 Task: Enable time selection snapping and set it to a specific musical time signature.
Action: Mouse moved to (79, 3)
Screenshot: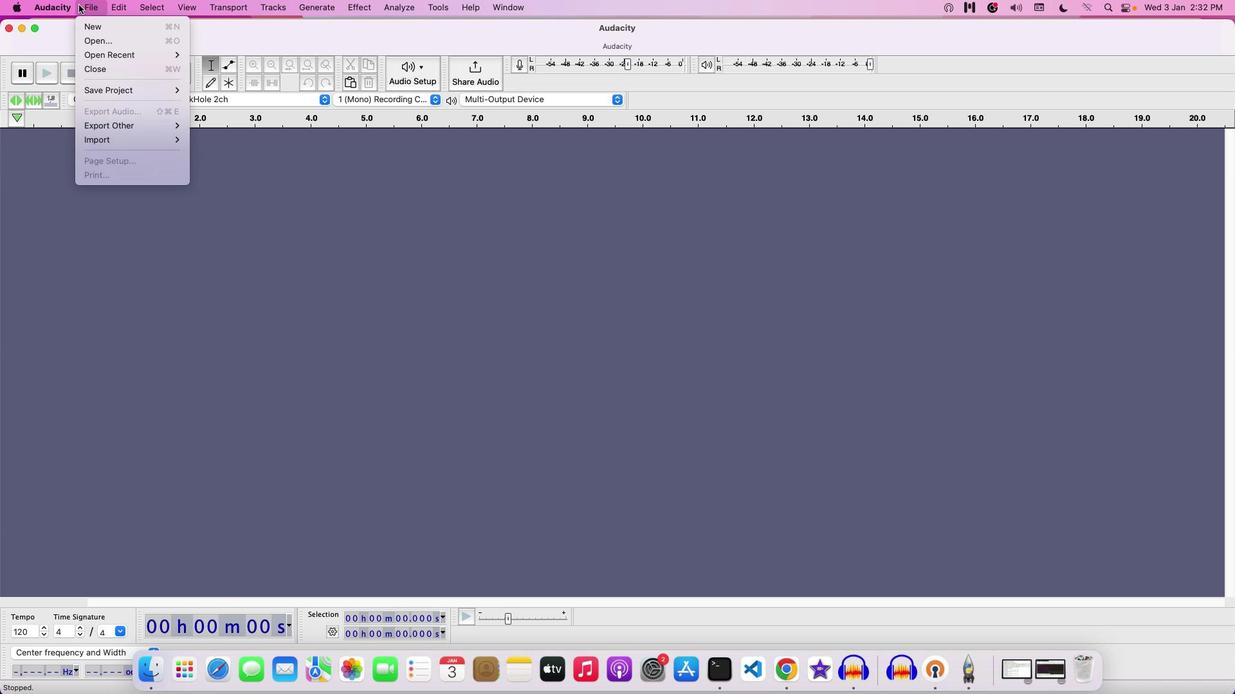 
Action: Mouse pressed left at (79, 3)
Screenshot: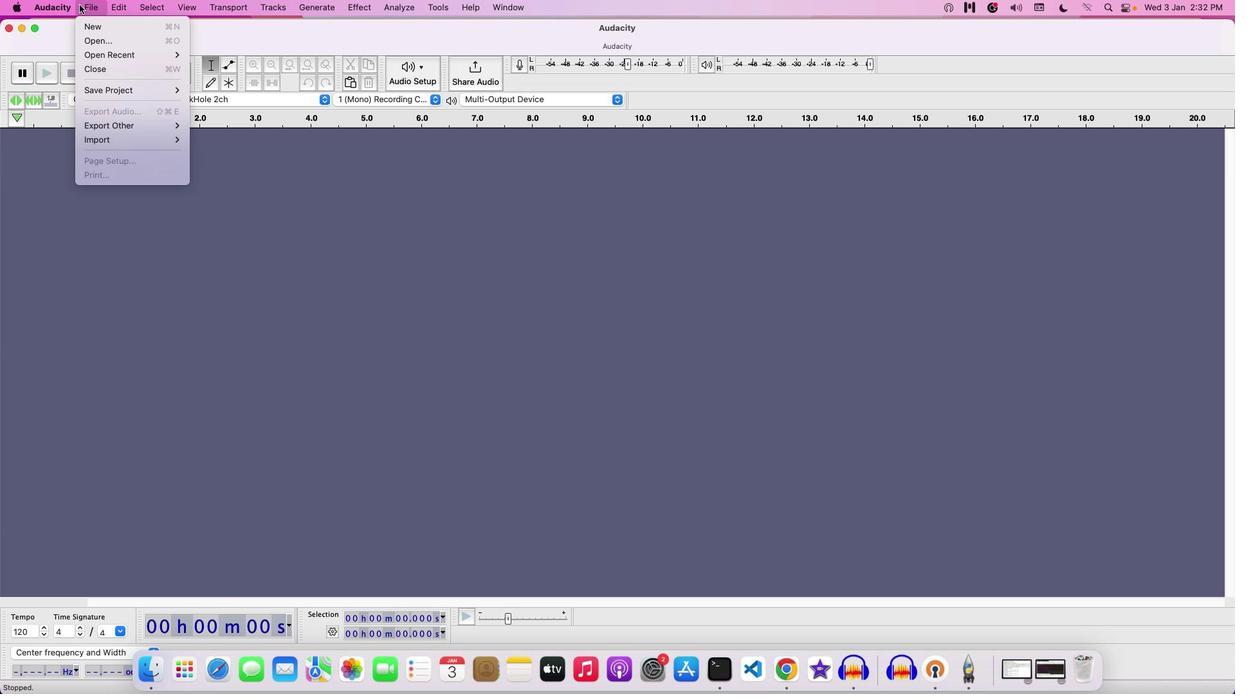 
Action: Mouse moved to (118, 36)
Screenshot: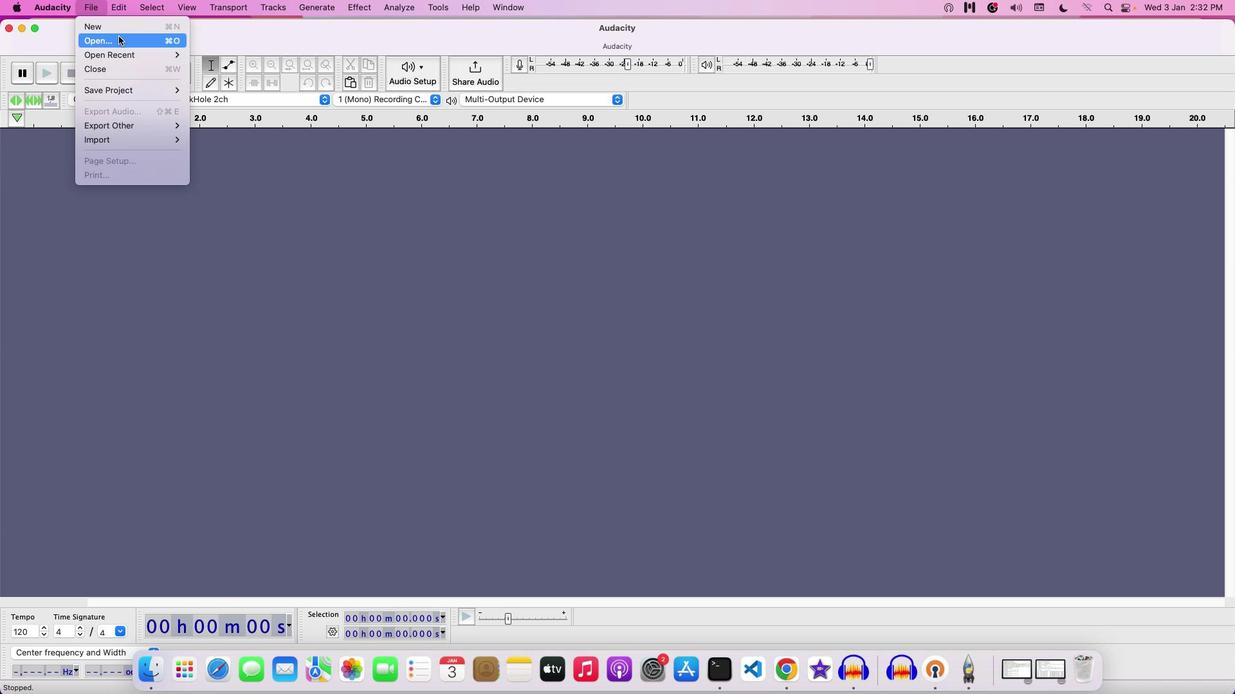 
Action: Mouse pressed left at (118, 36)
Screenshot: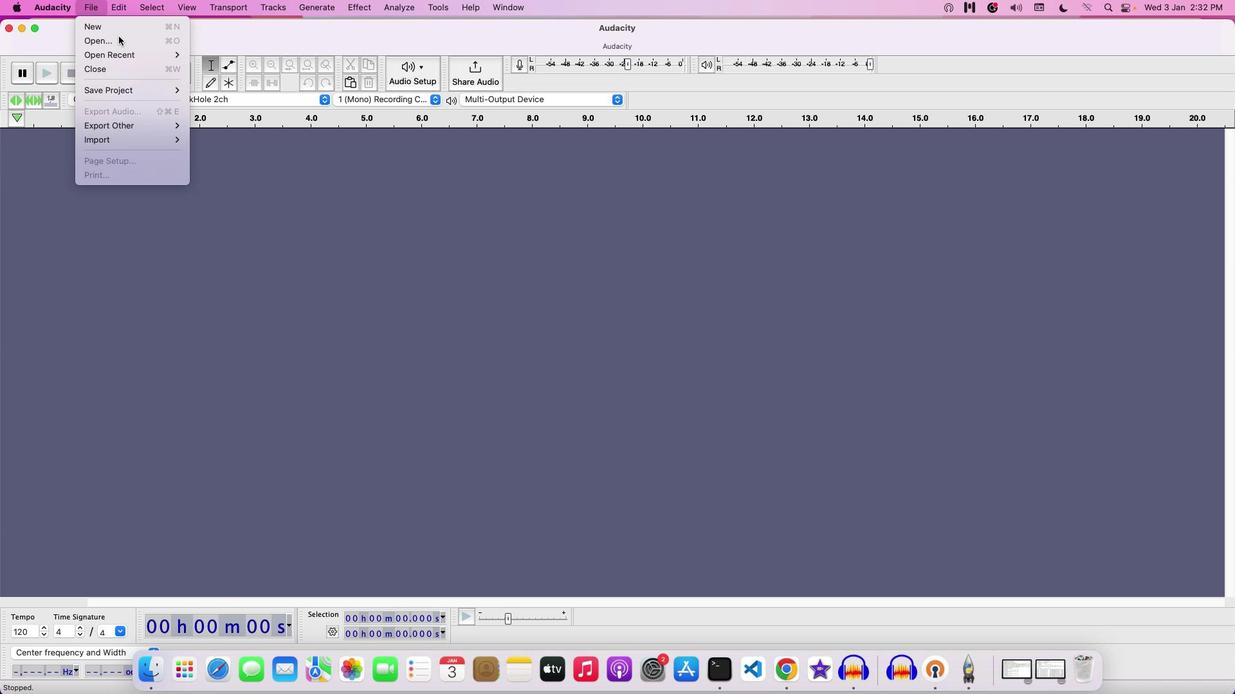 
Action: Mouse moved to (596, 205)
Screenshot: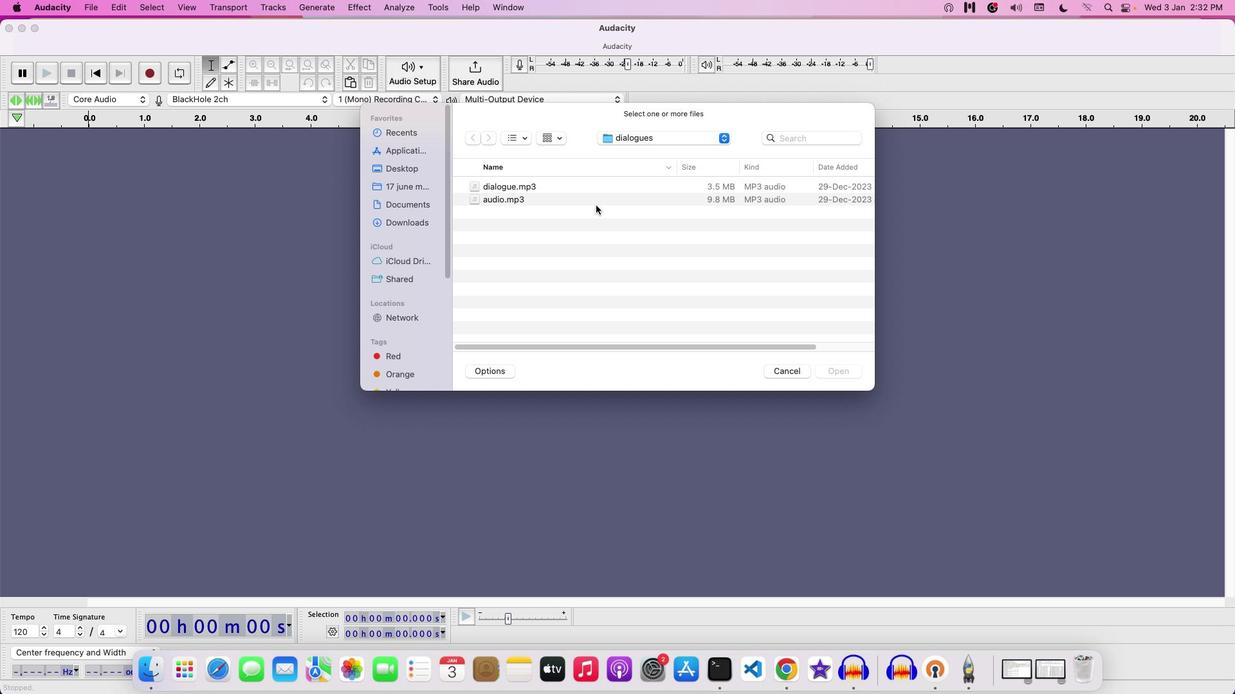 
Action: Mouse pressed left at (596, 205)
Screenshot: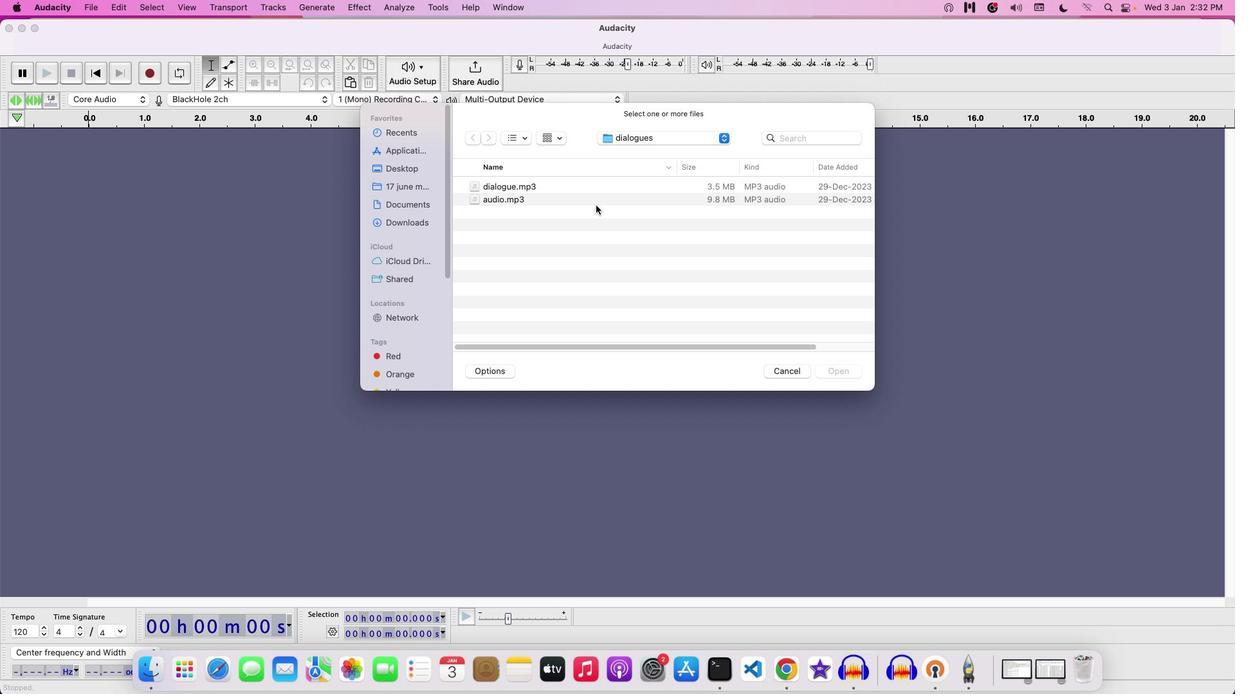 
Action: Mouse moved to (600, 201)
Screenshot: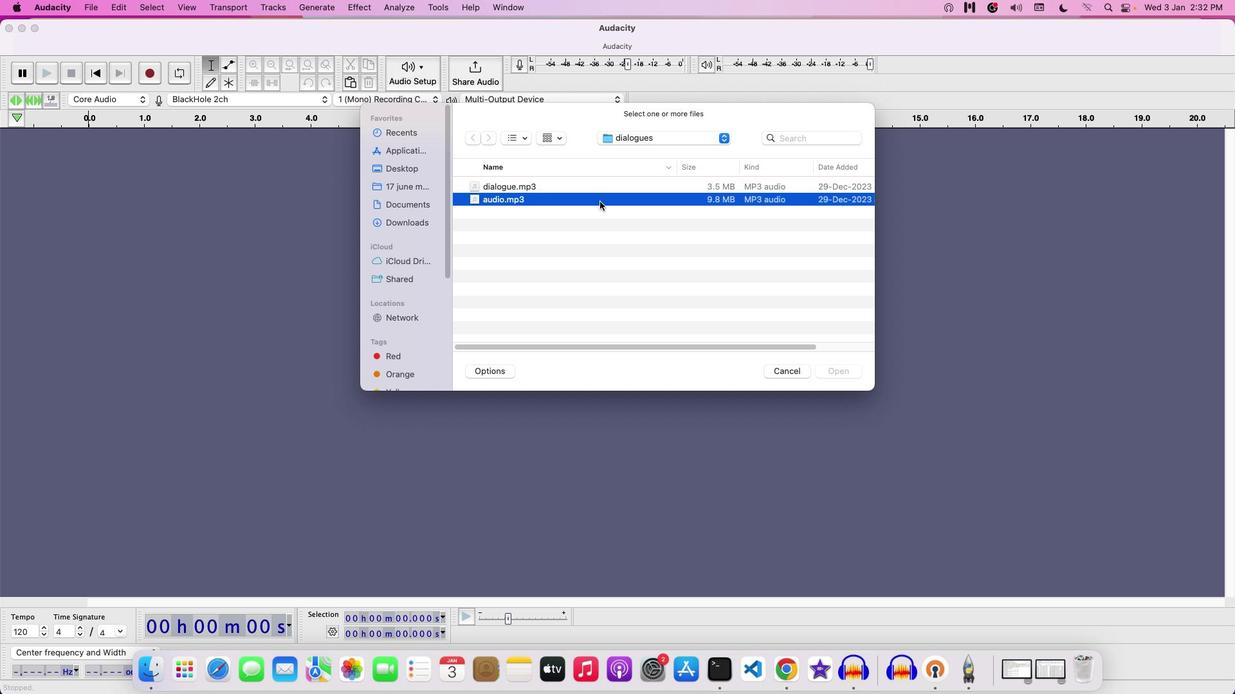 
Action: Mouse pressed left at (600, 201)
Screenshot: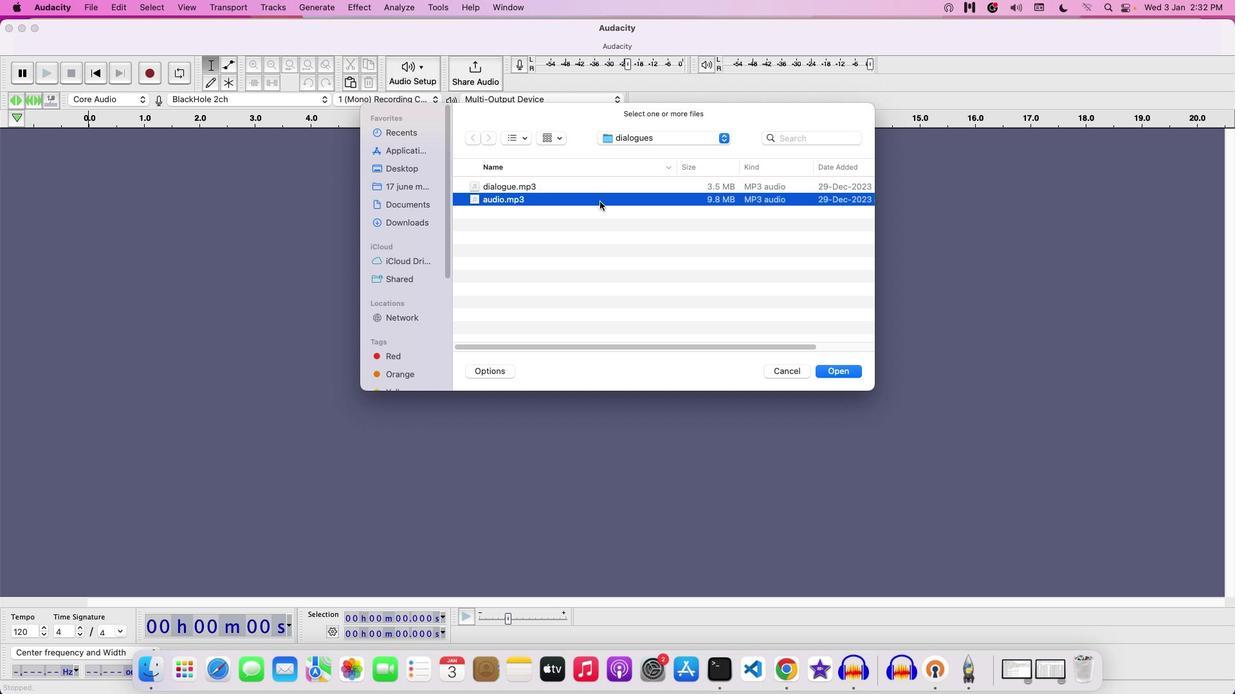 
Action: Mouse moved to (622, 201)
Screenshot: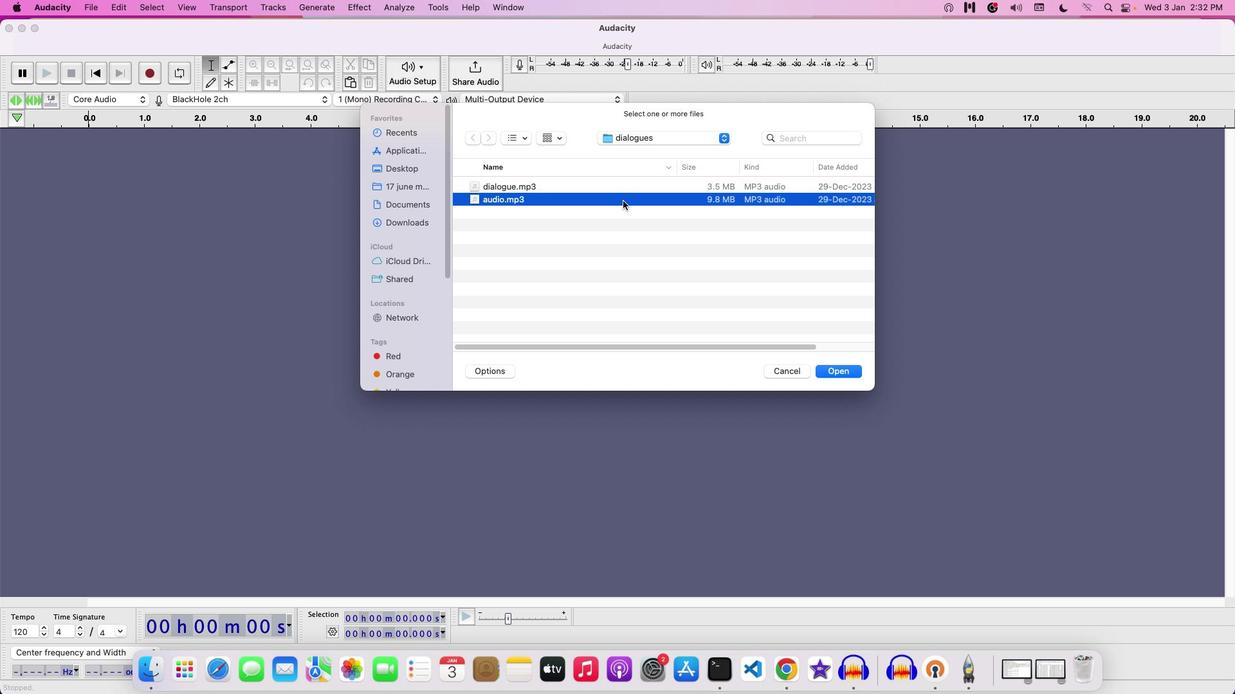 
Action: Mouse pressed left at (622, 201)
Screenshot: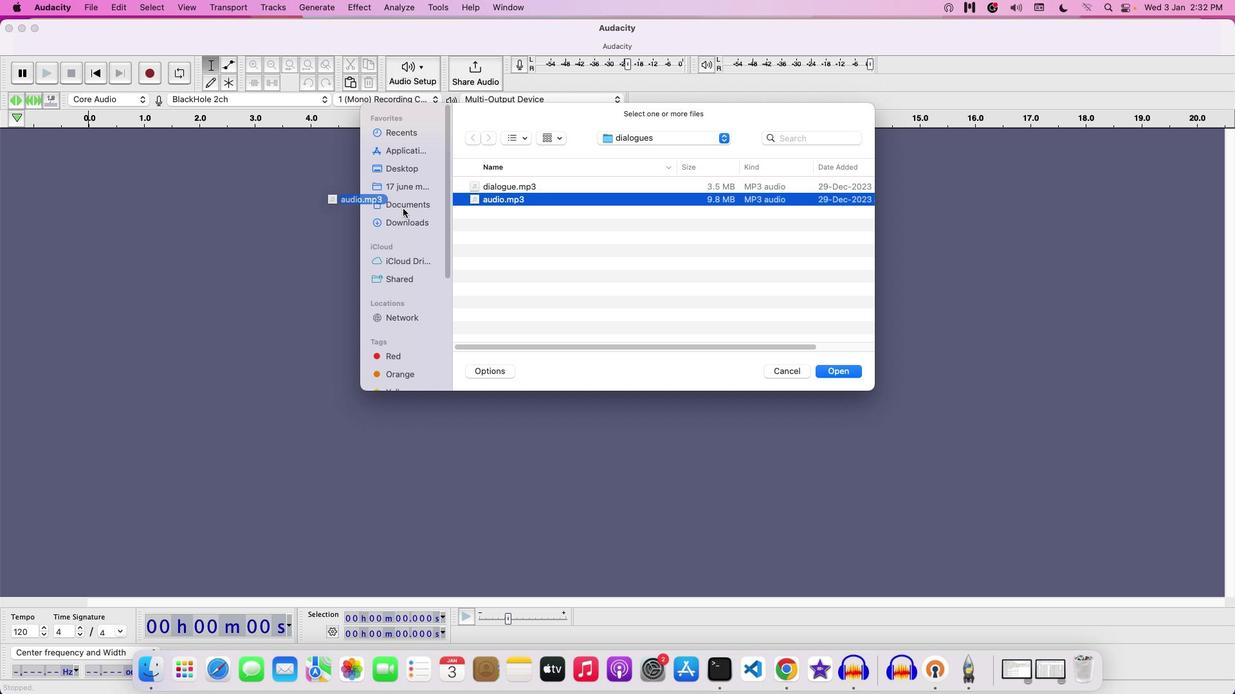 
Action: Mouse moved to (781, 371)
Screenshot: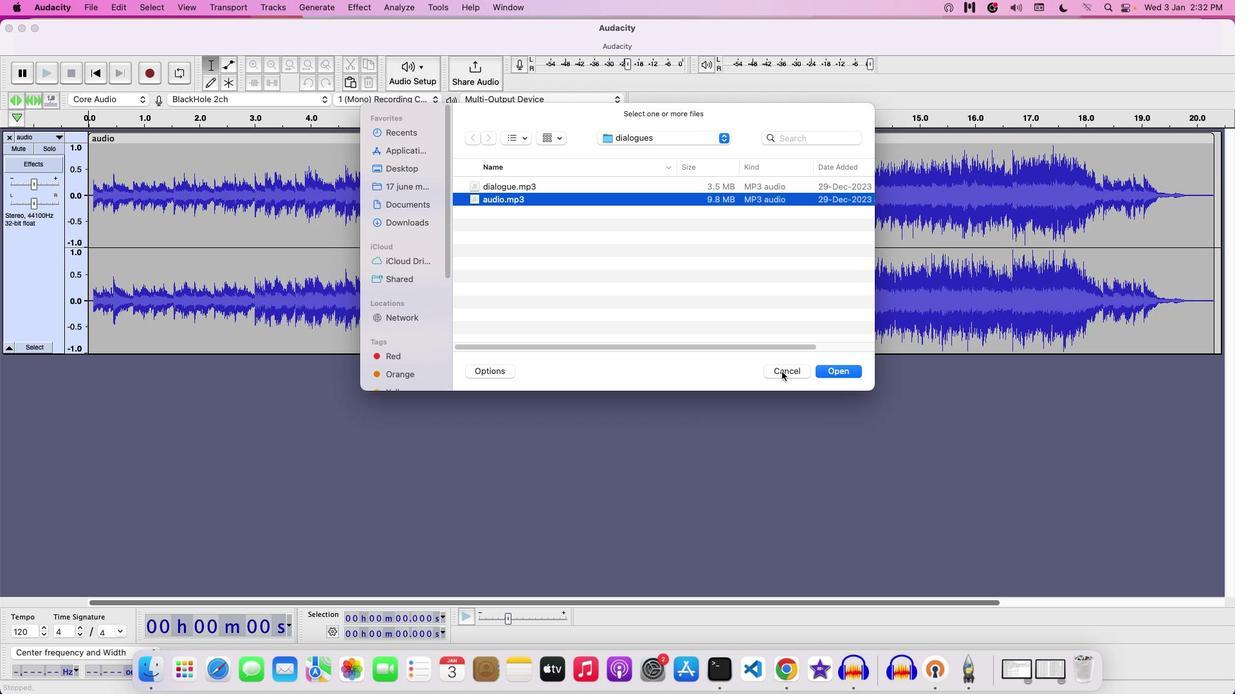 
Action: Mouse pressed left at (781, 371)
Screenshot: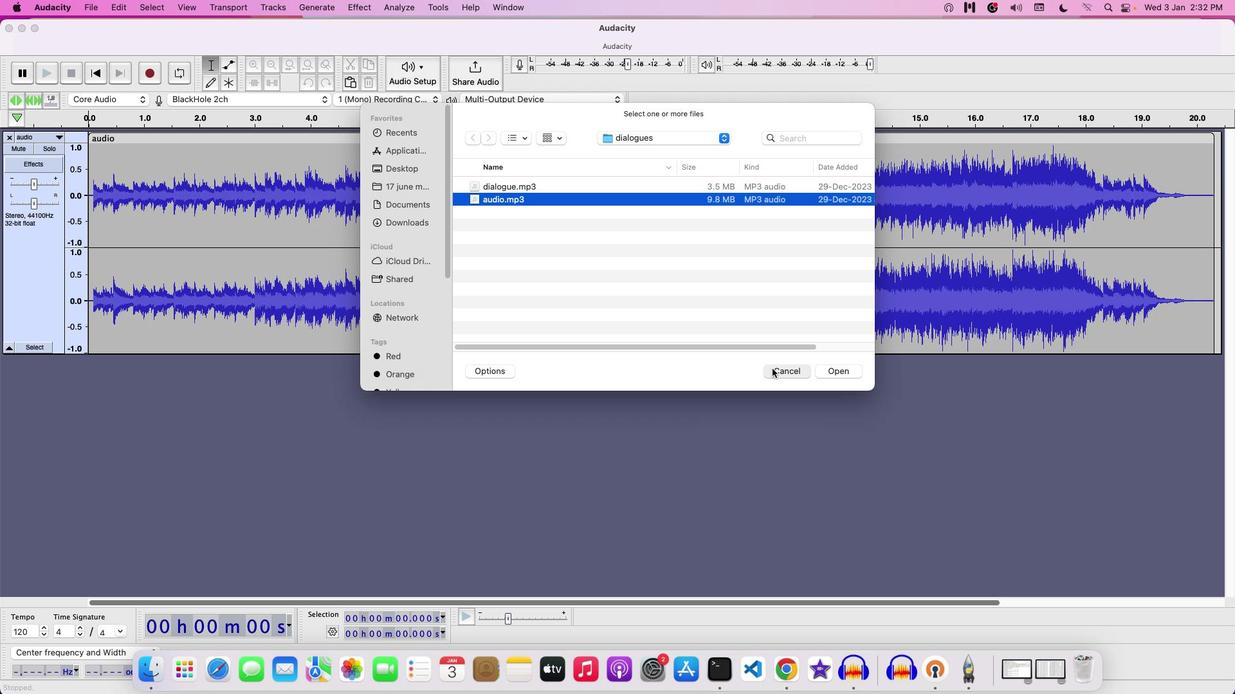 
Action: Mouse moved to (183, 2)
Screenshot: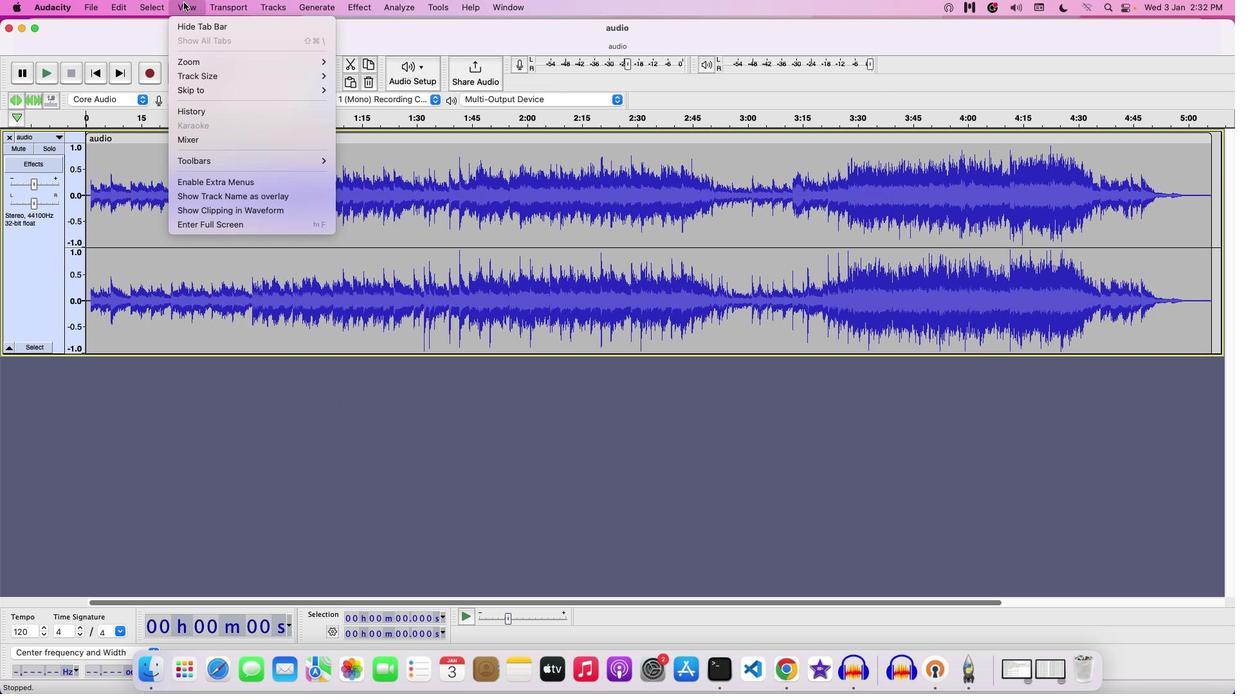 
Action: Mouse pressed left at (183, 2)
Screenshot: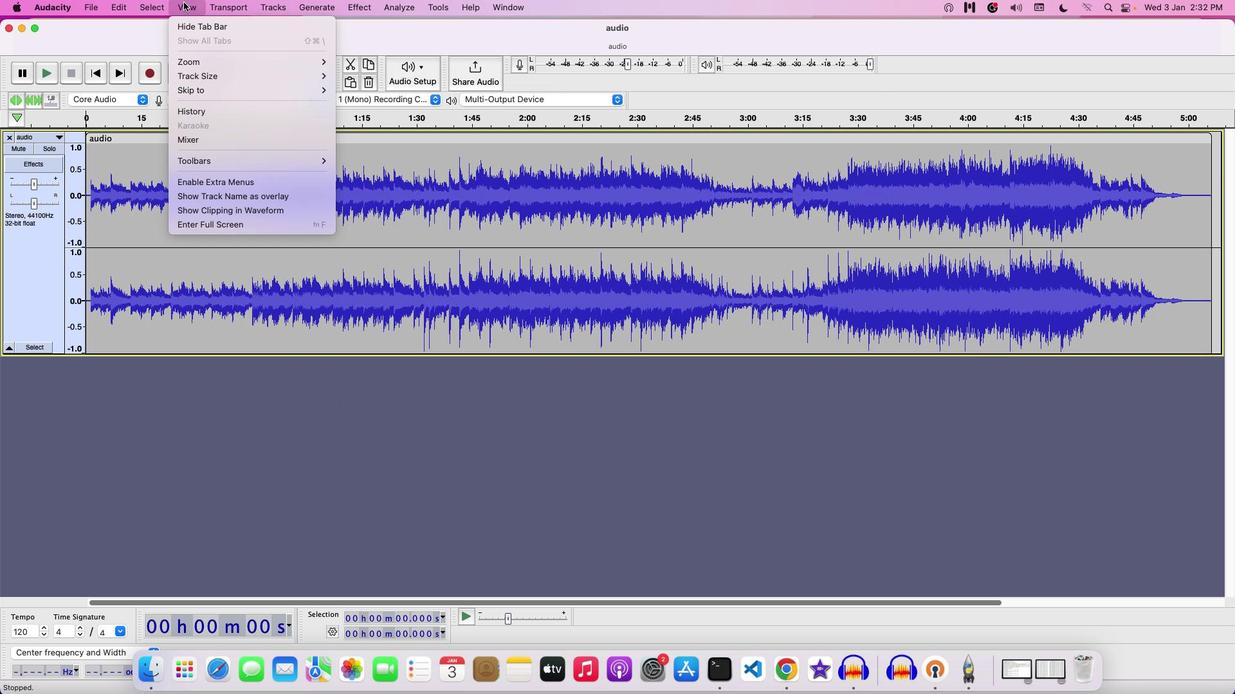 
Action: Mouse moved to (406, 384)
Screenshot: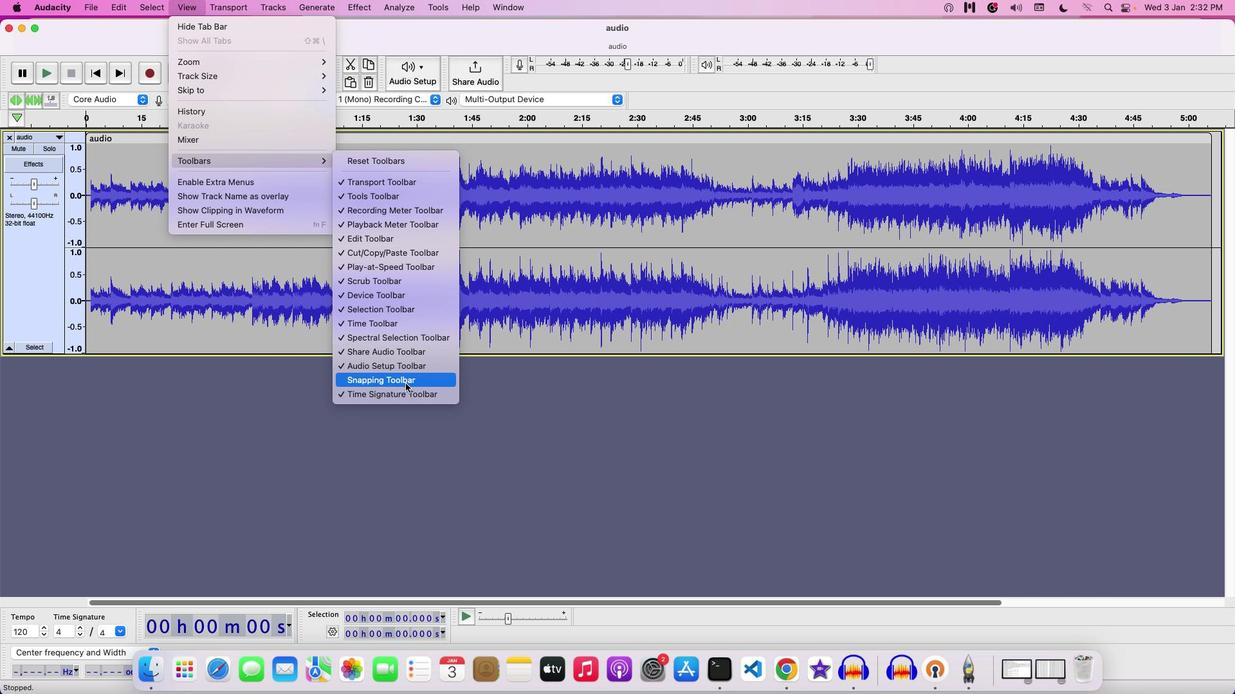 
Action: Mouse pressed left at (406, 384)
Screenshot: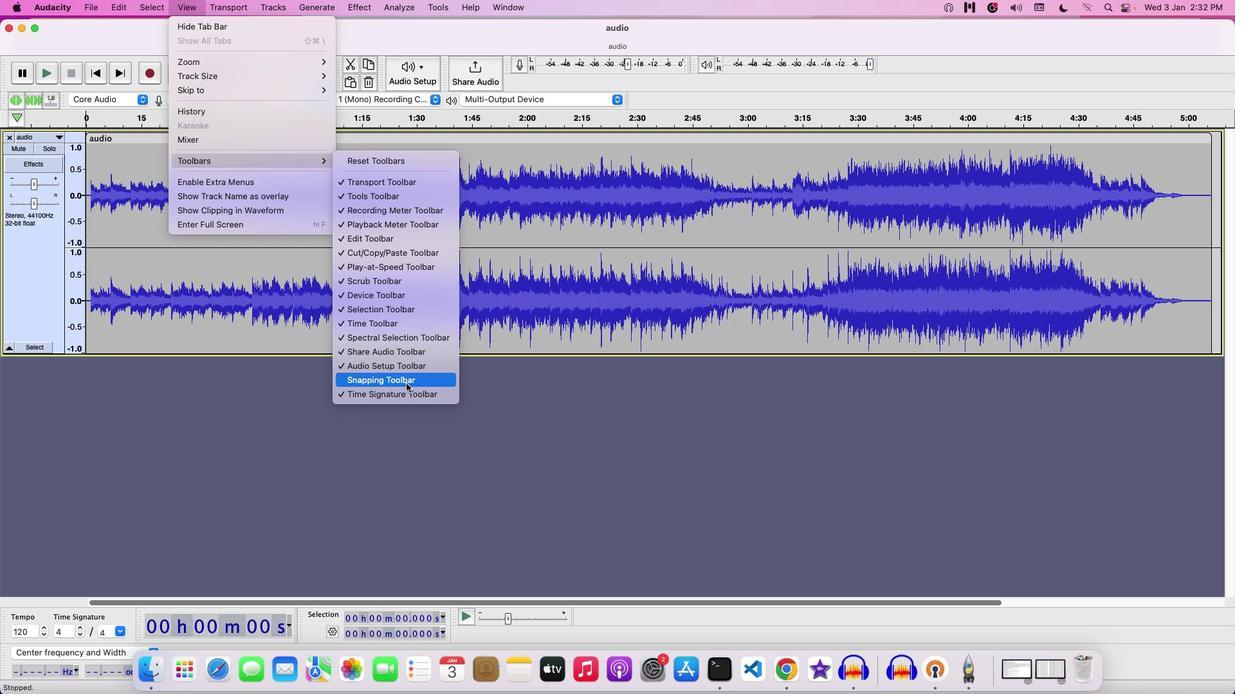 
Action: Mouse moved to (109, 180)
Screenshot: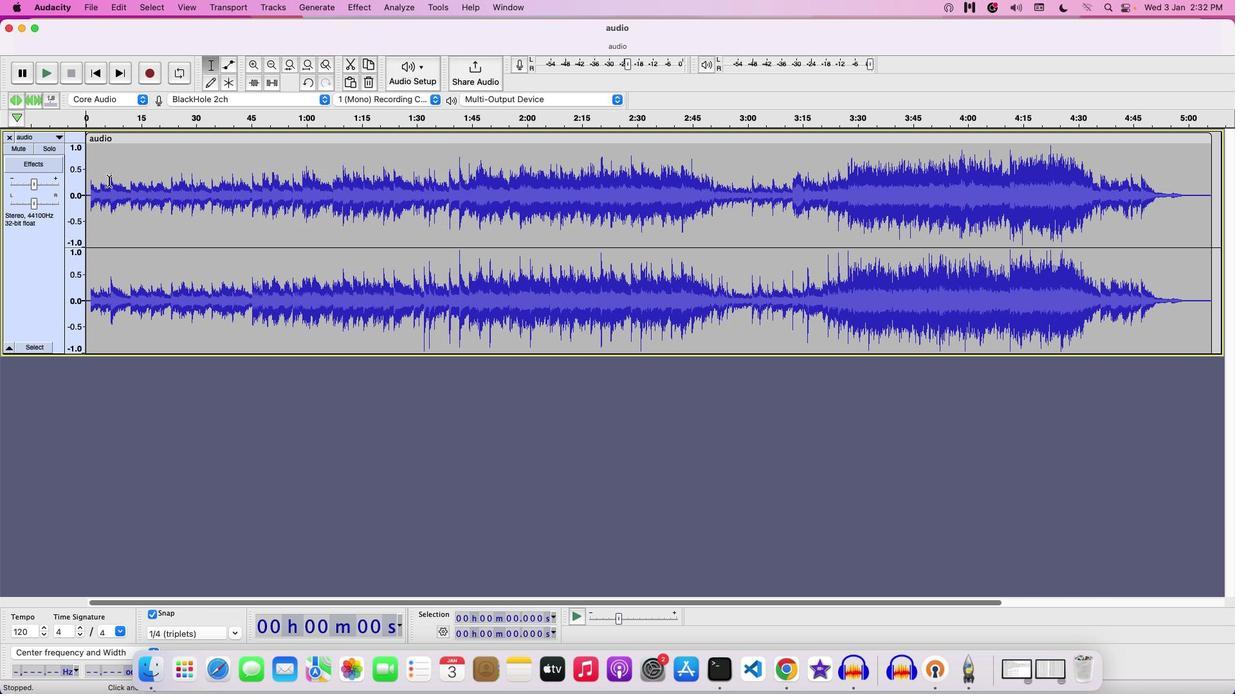 
Action: Mouse pressed left at (109, 180)
Screenshot: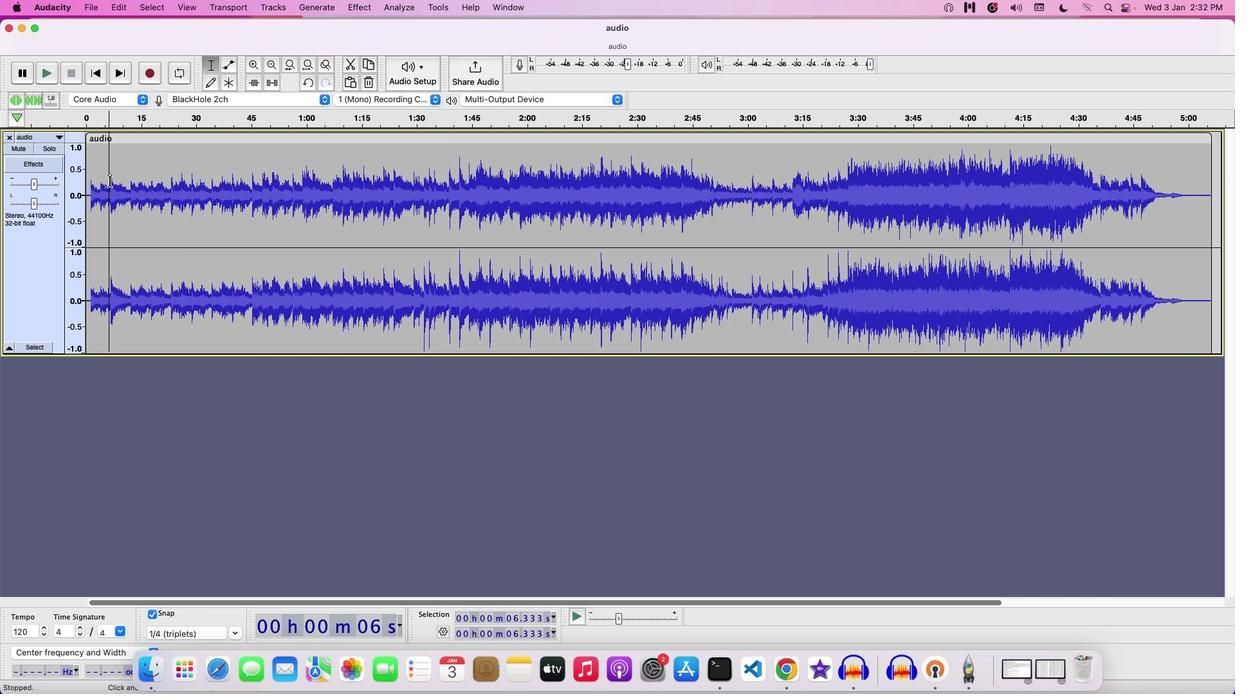 
Action: Mouse moved to (247, 152)
Screenshot: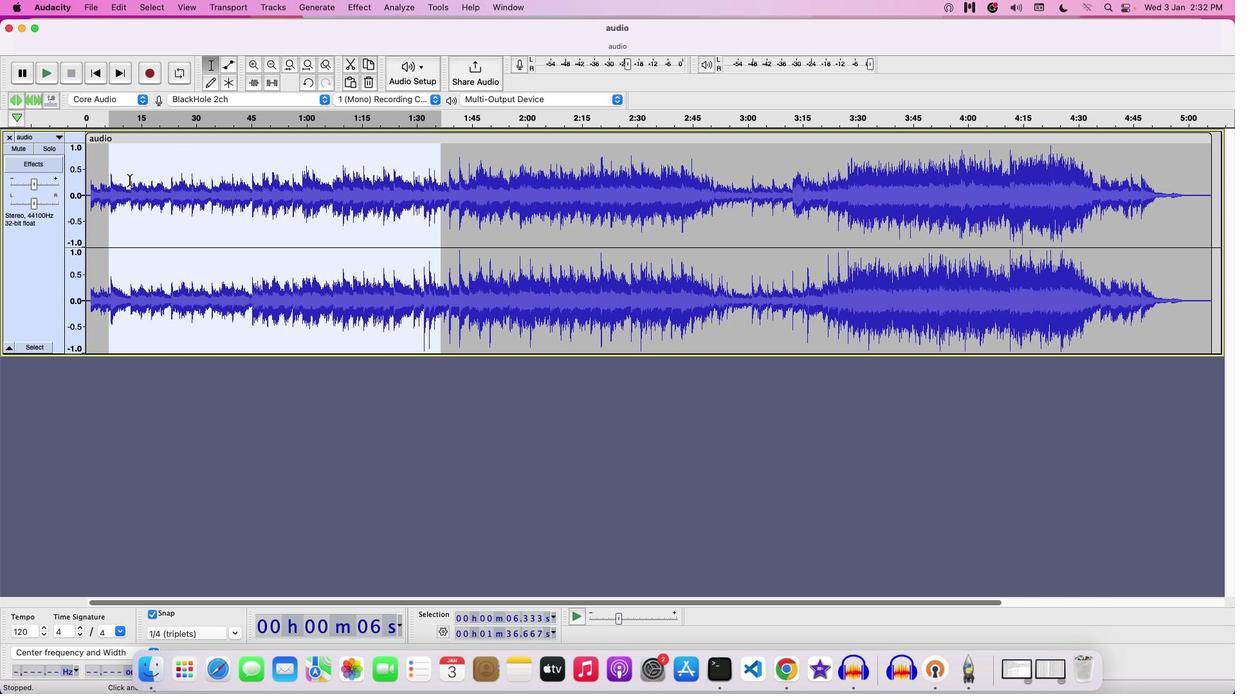 
Action: Key pressed Key.space
Screenshot: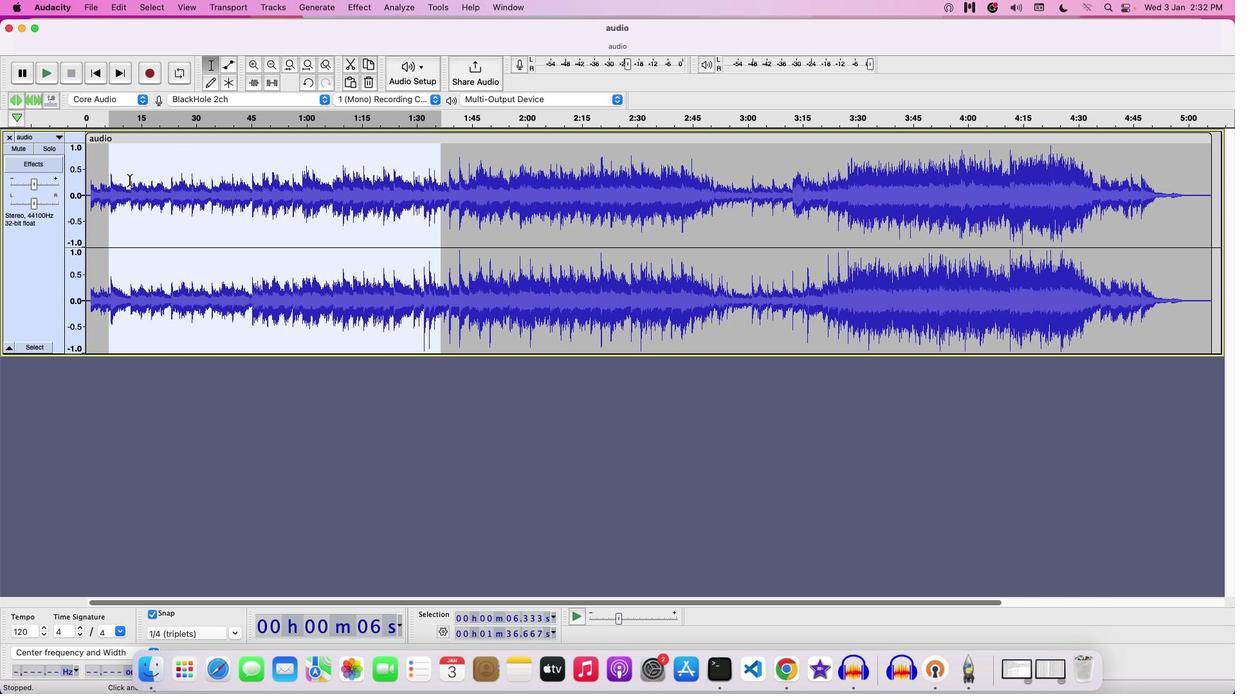 
Action: Mouse moved to (42, 188)
Screenshot: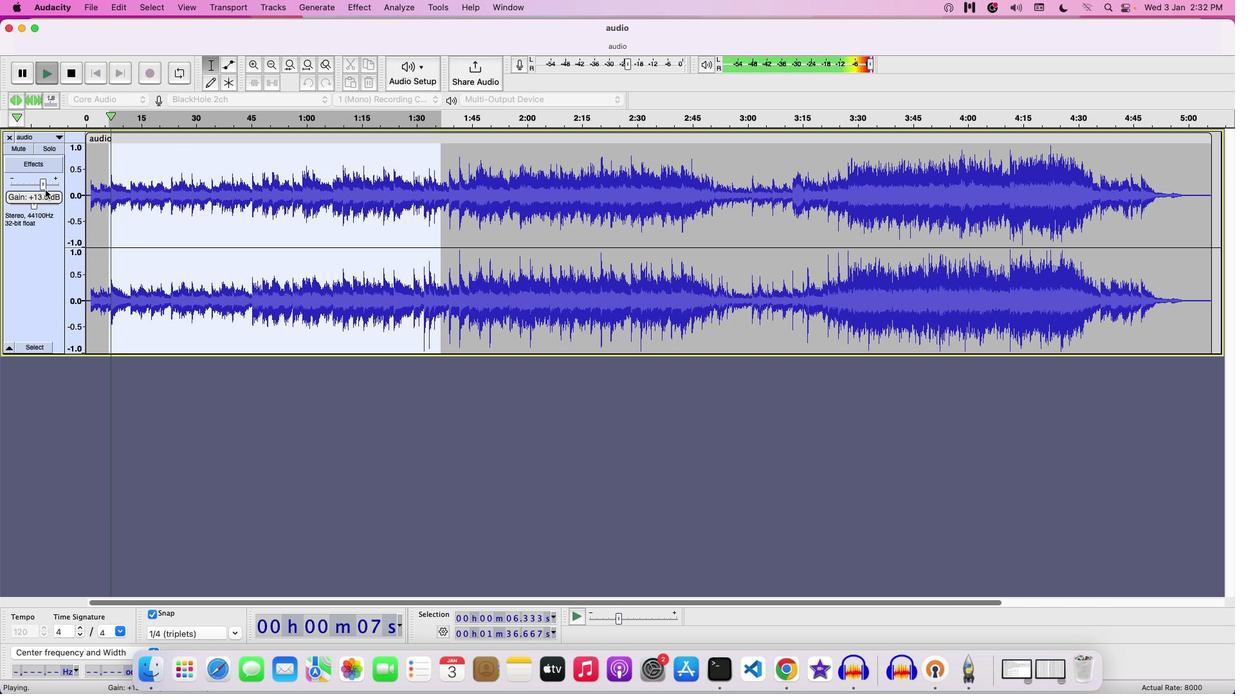 
Action: Mouse pressed left at (42, 188)
Screenshot: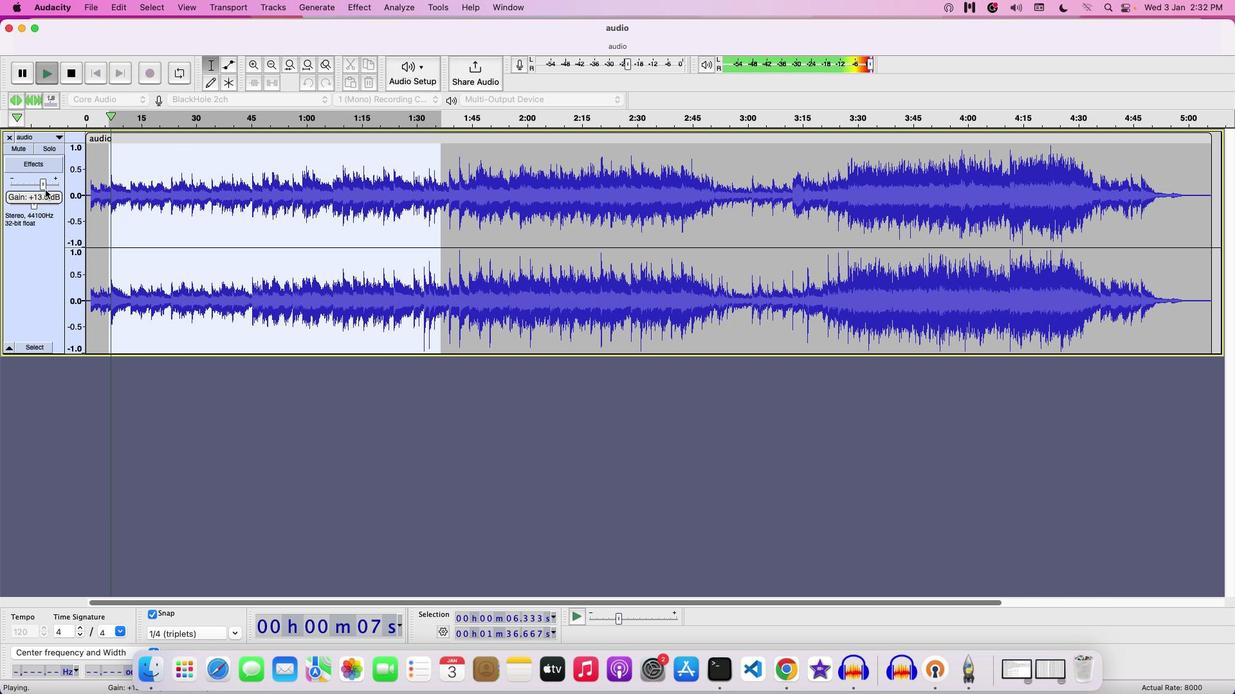 
Action: Mouse moved to (451, 303)
Screenshot: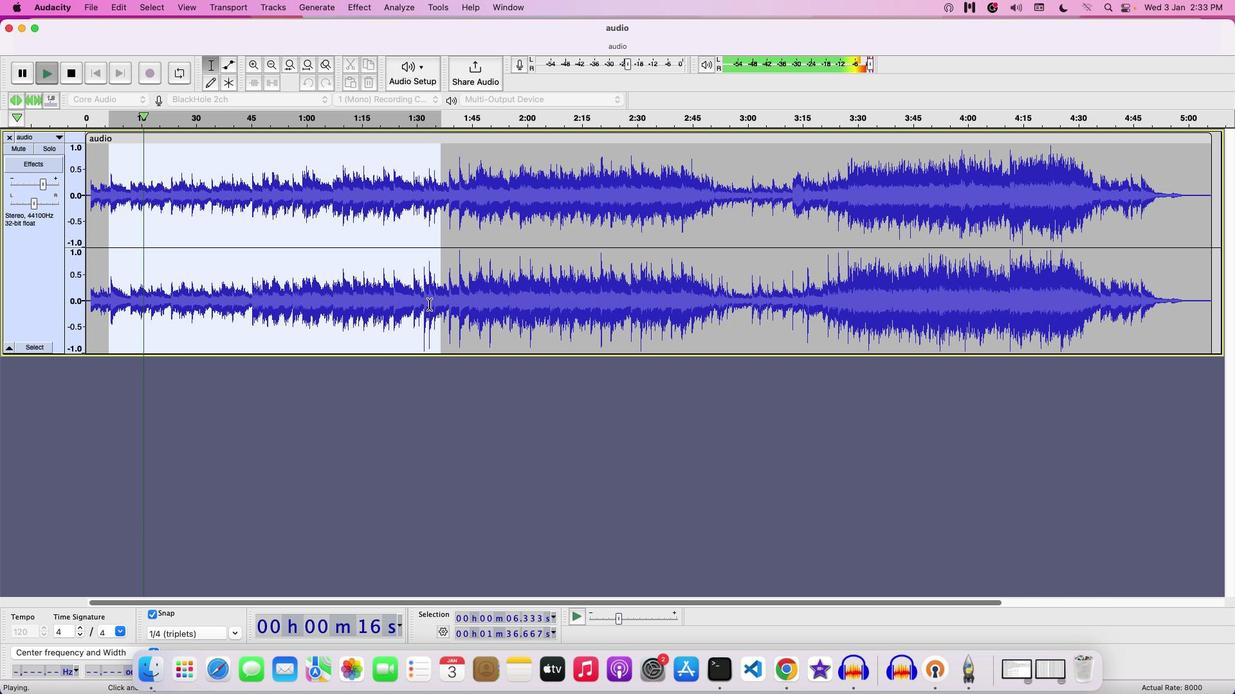 
Action: Key pressed Key.space
Screenshot: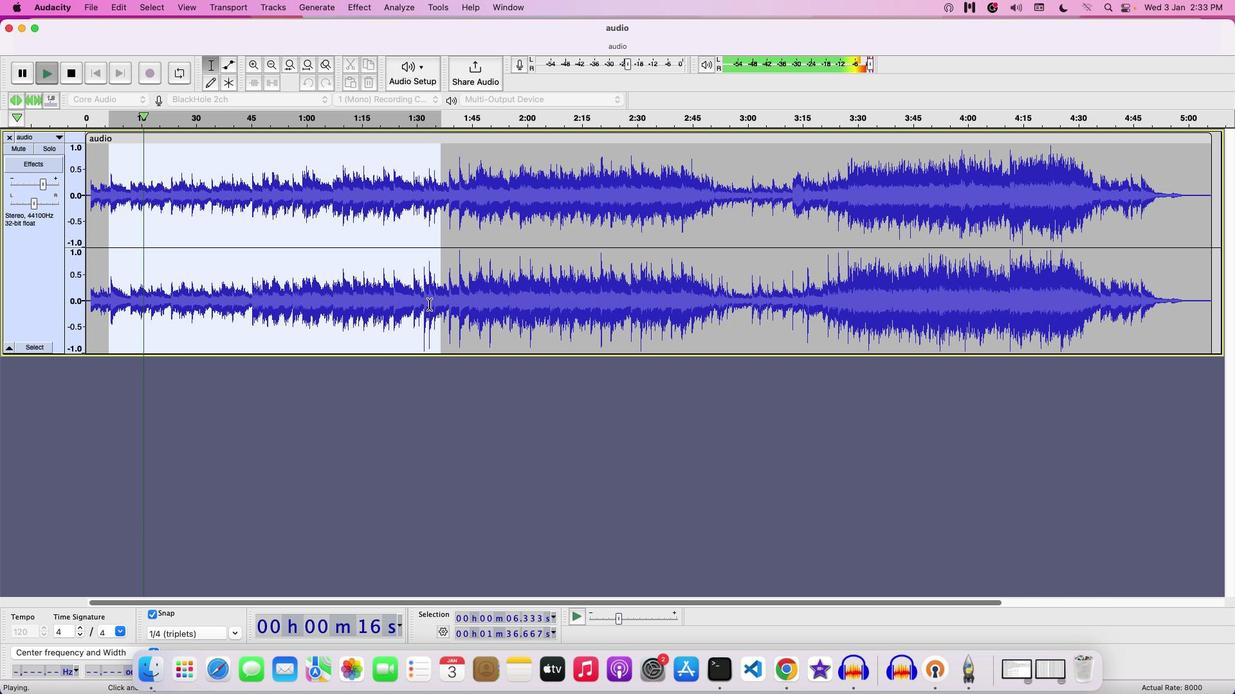 
Action: Mouse moved to (221, 633)
Screenshot: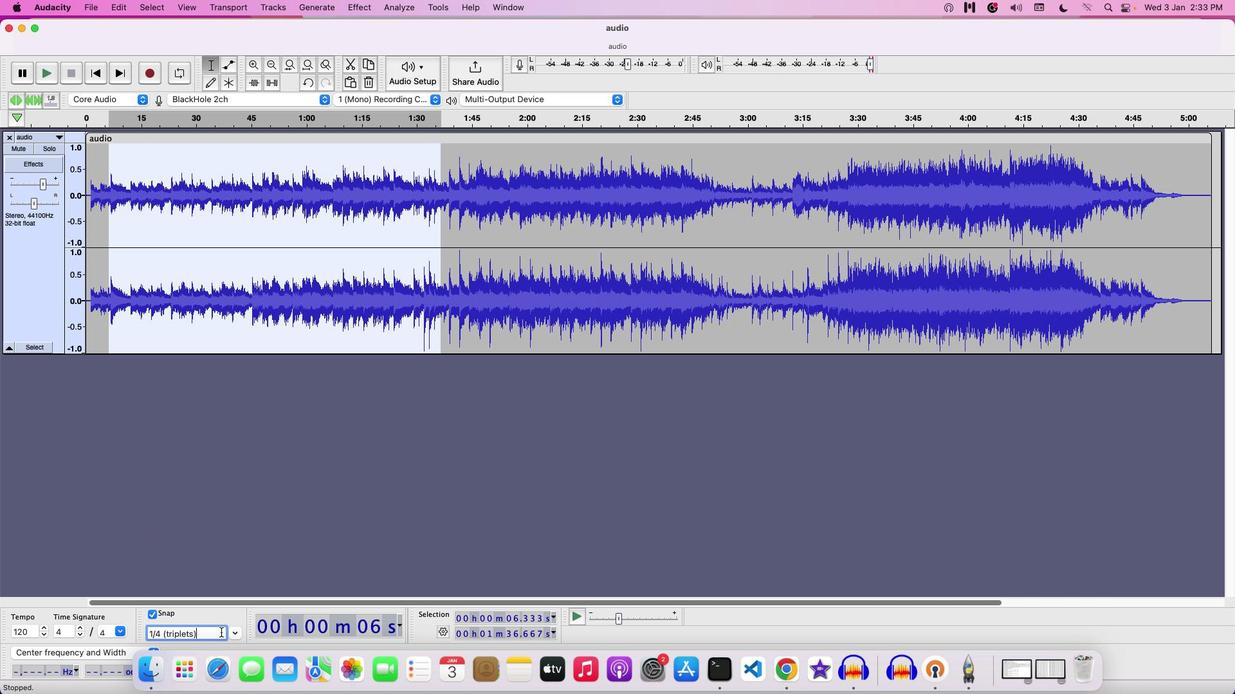 
Action: Mouse pressed left at (221, 633)
Screenshot: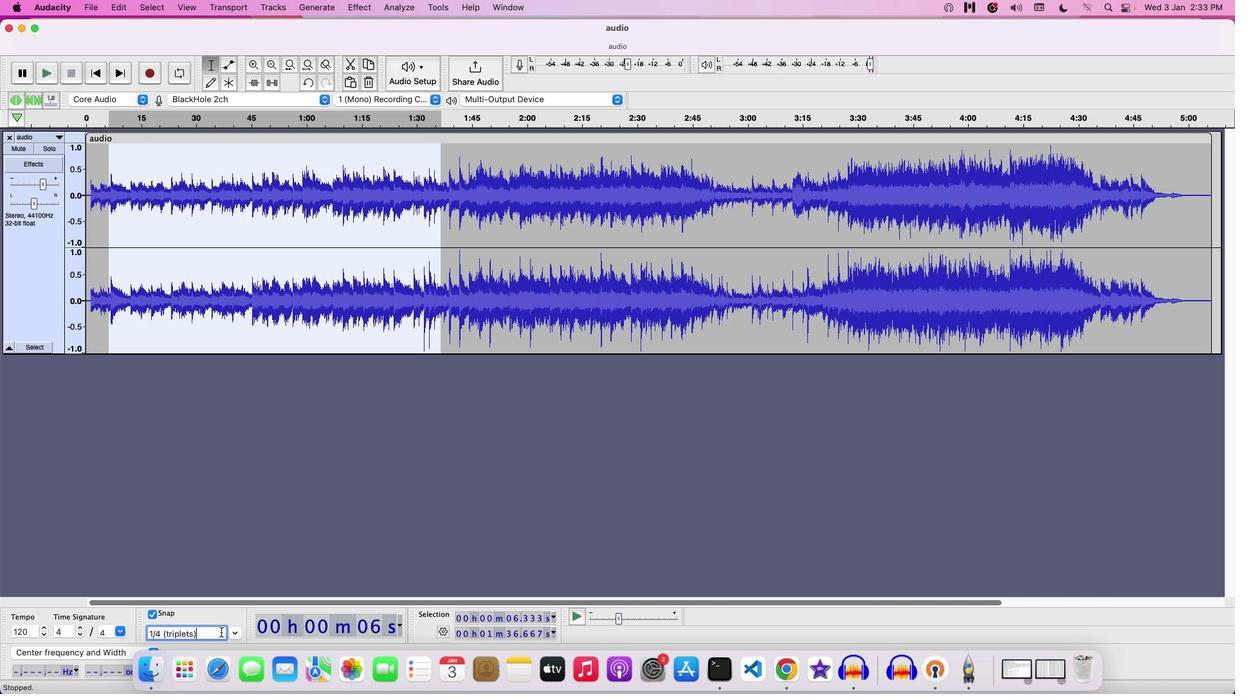 
Action: Mouse moved to (236, 635)
Screenshot: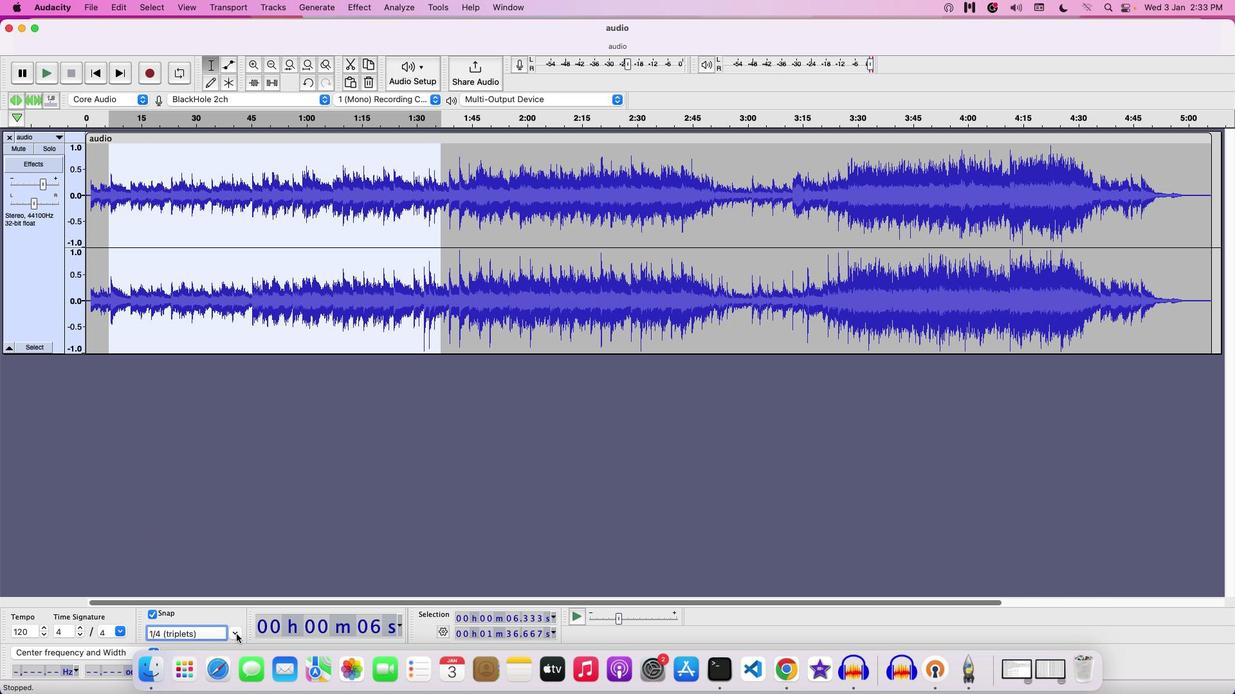 
Action: Mouse pressed left at (236, 635)
Screenshot: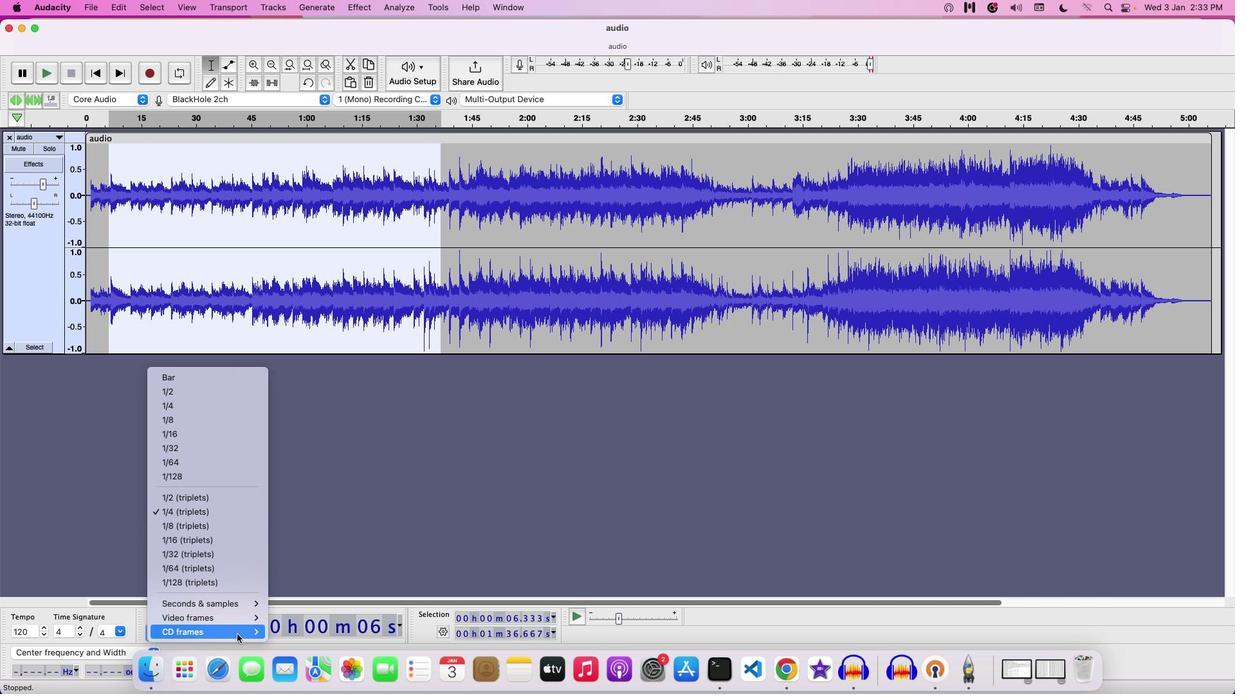 
Action: Mouse moved to (194, 422)
Screenshot: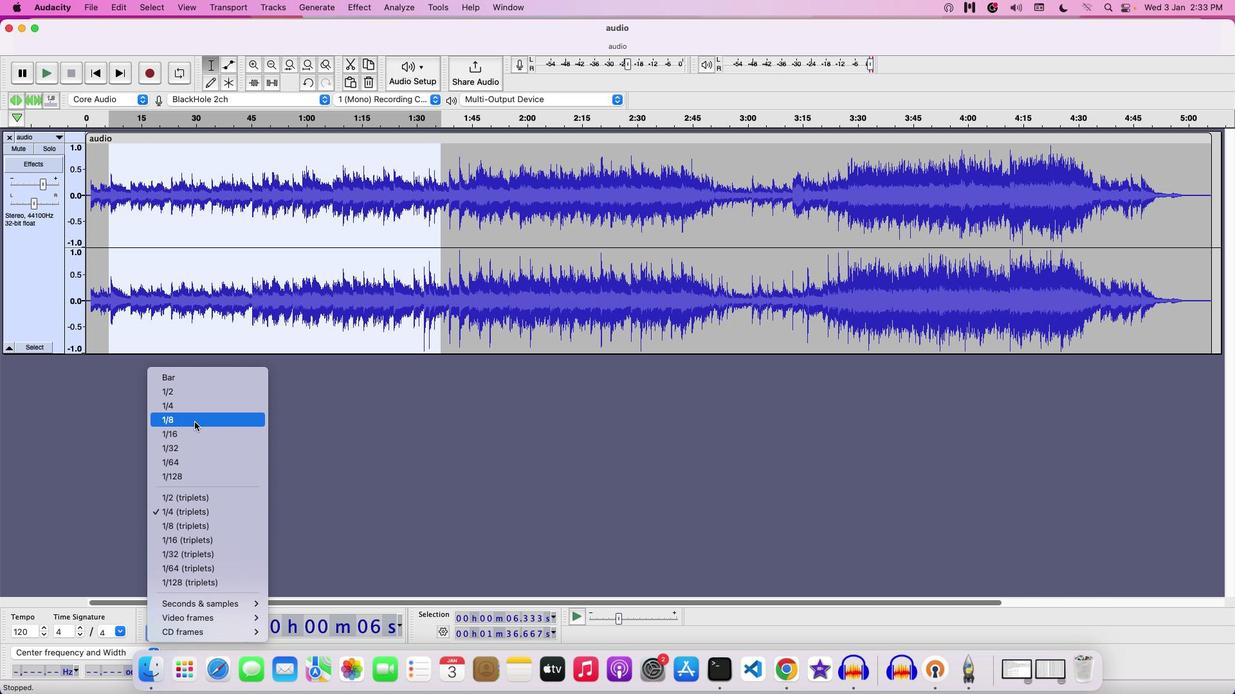 
Action: Mouse pressed left at (194, 422)
Screenshot: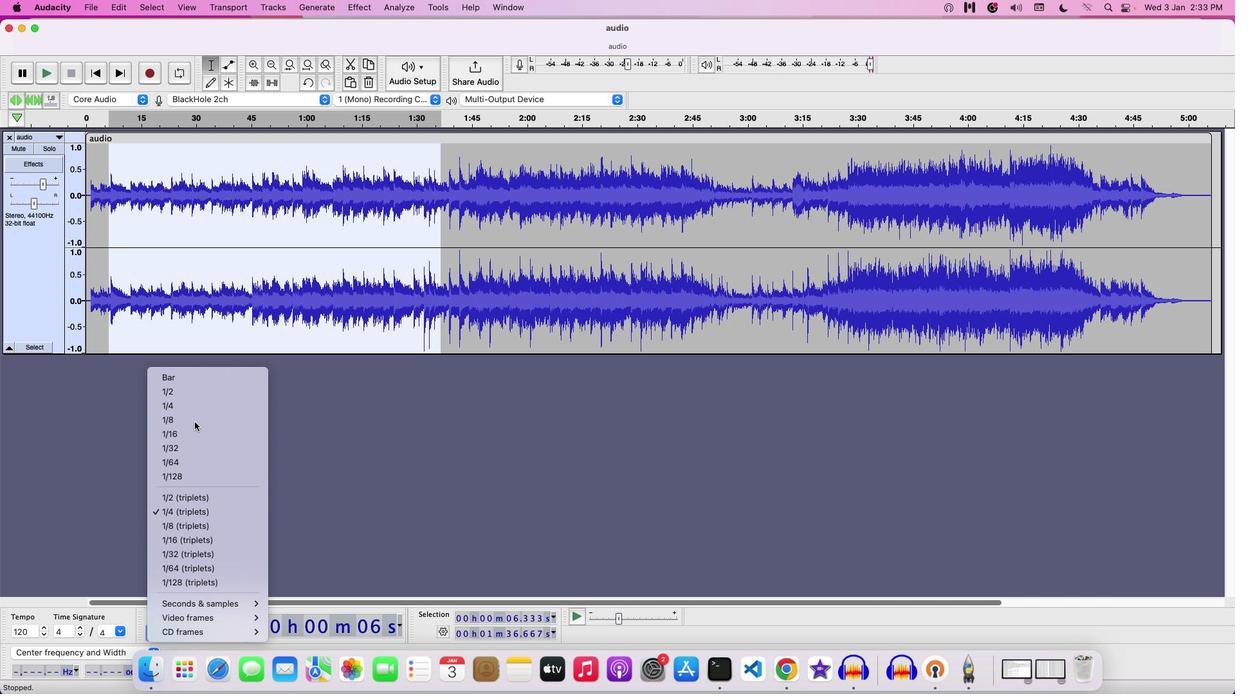 
Action: Mouse moved to (95, 7)
Screenshot: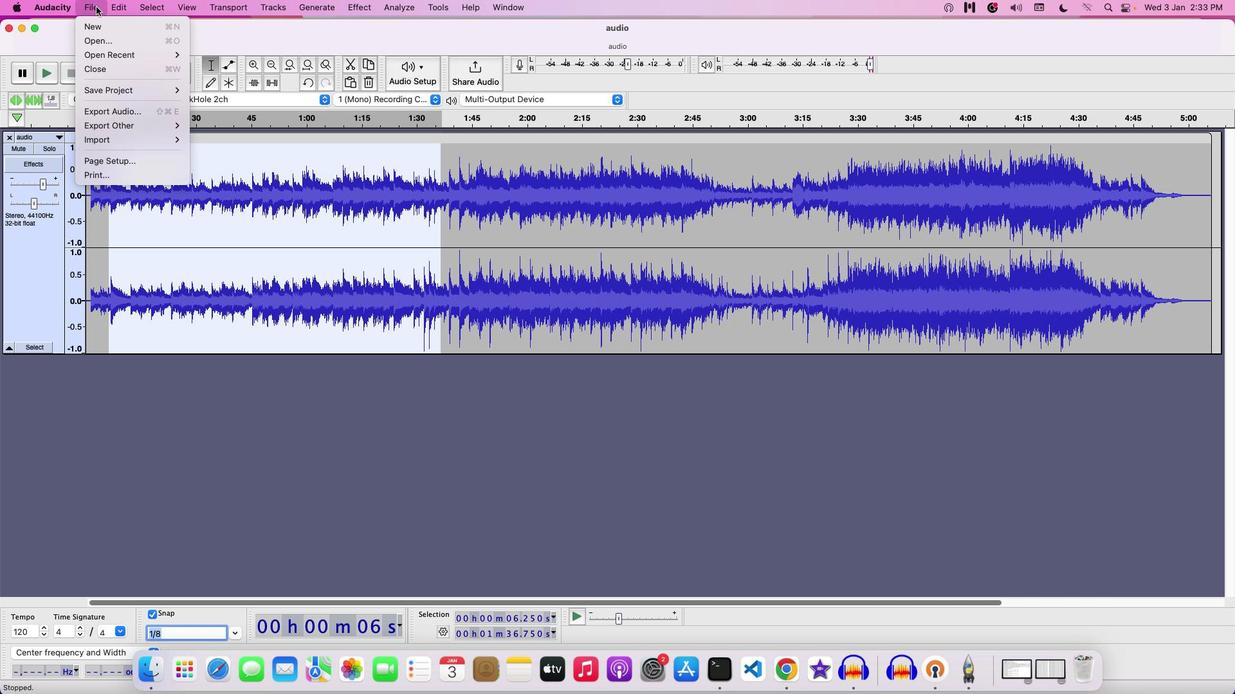 
Action: Mouse pressed left at (95, 7)
Screenshot: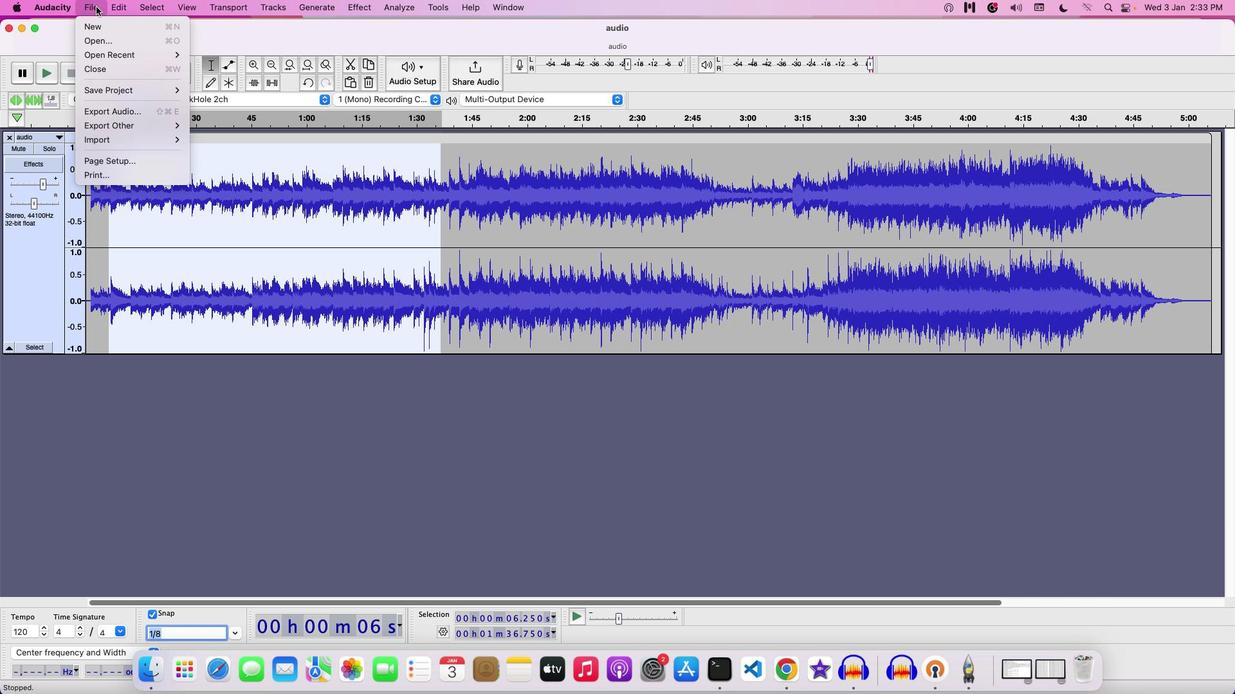 
Action: Mouse moved to (120, 84)
Screenshot: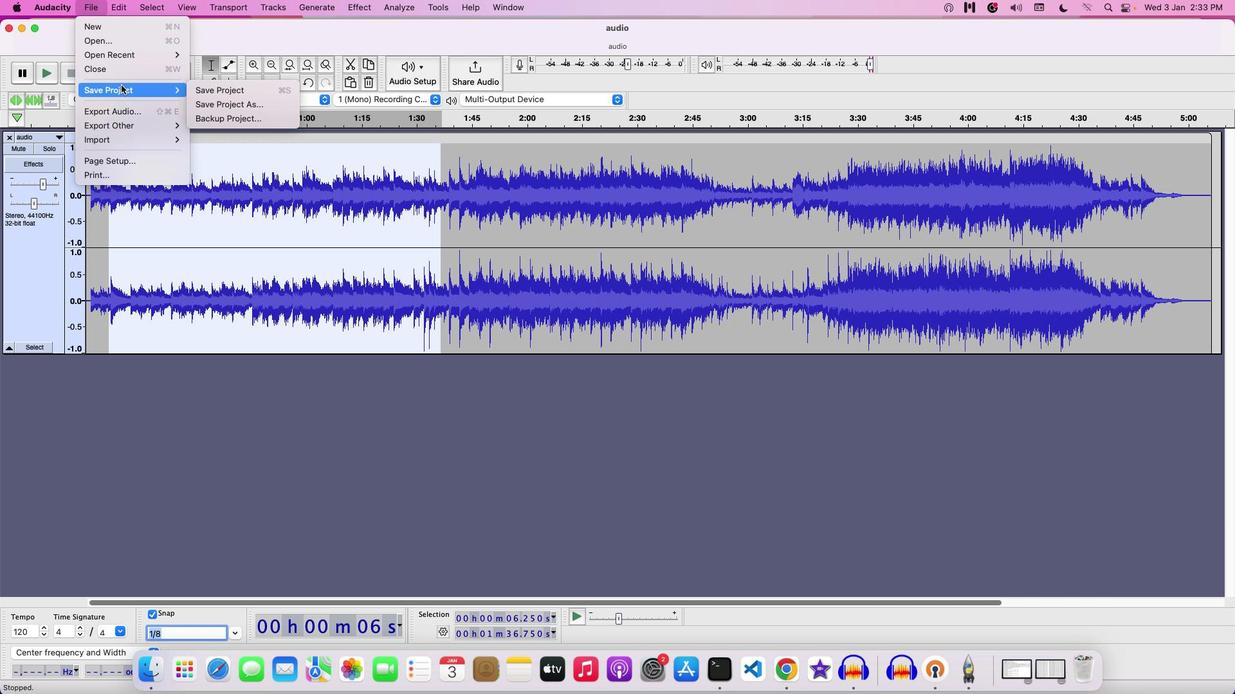 
Action: Mouse pressed left at (120, 84)
Screenshot: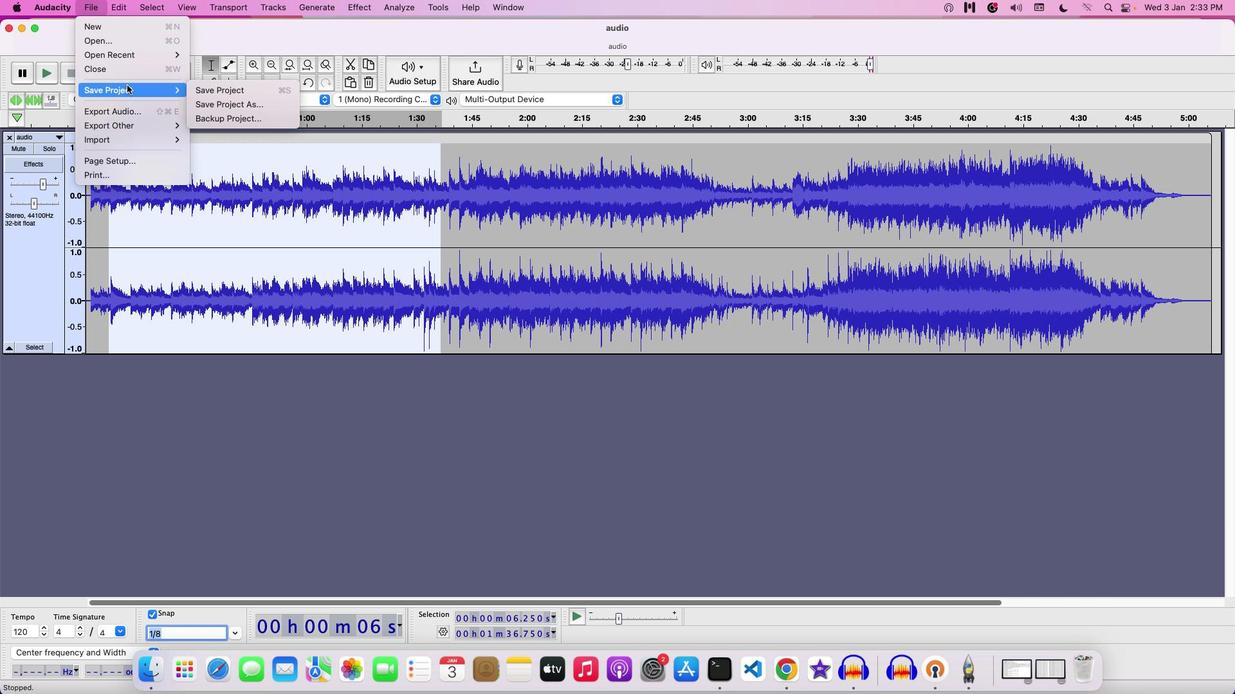 
Action: Mouse moved to (202, 90)
Screenshot: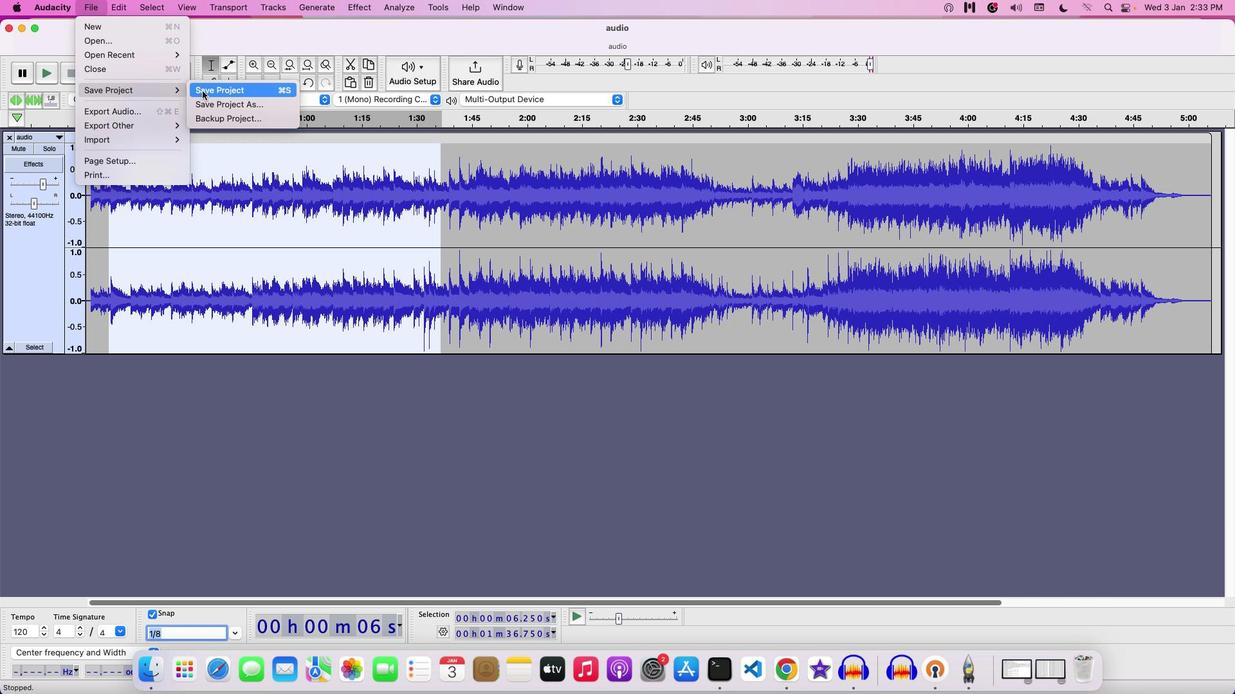 
Action: Mouse pressed left at (202, 90)
Screenshot: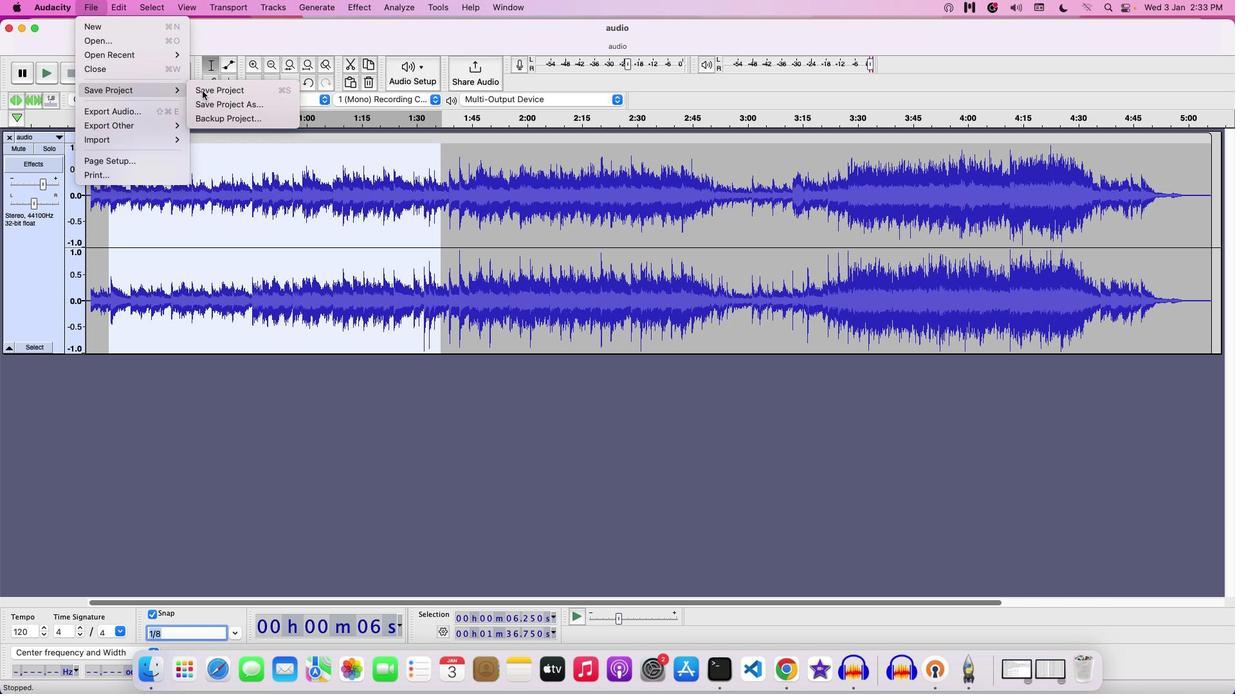 
Action: Mouse moved to (588, 189)
Screenshot: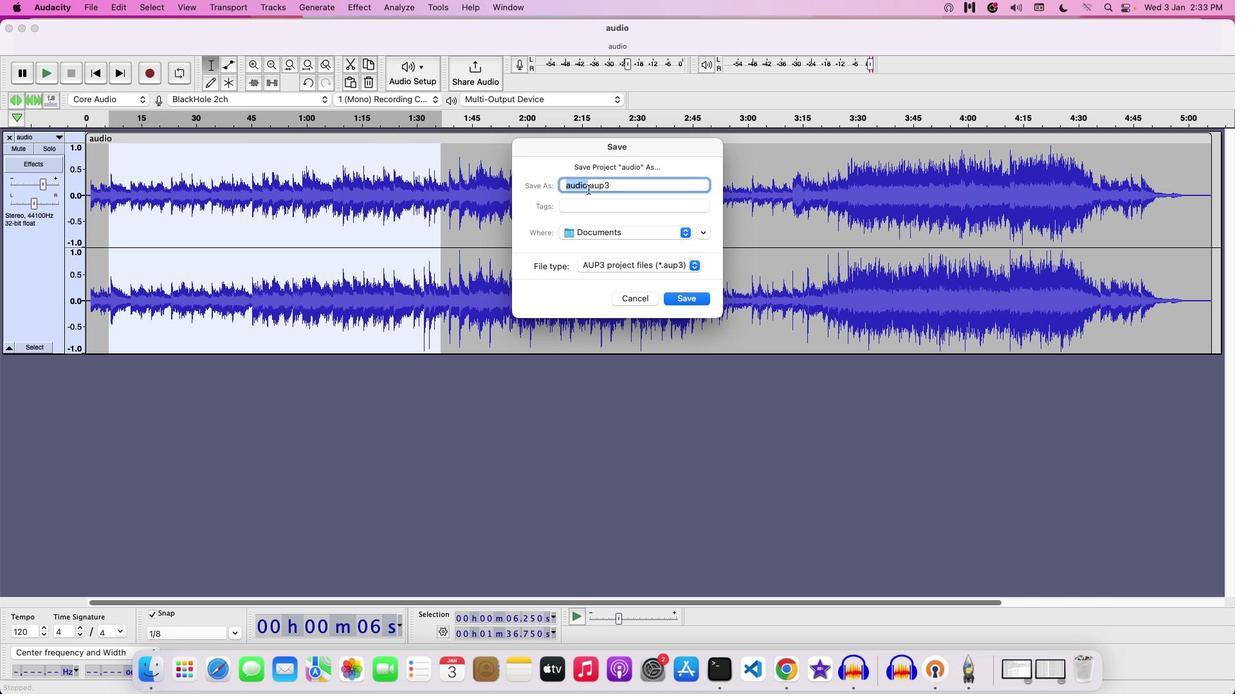 
Action: Key pressed Key.backspace'E''N''A''B''L''I''N''G'Key.space'T''I''M''E'Key.space'S''E'Key.backspaceKey.backspace'S''N''A''P''P''I''N''G'Key.space
Screenshot: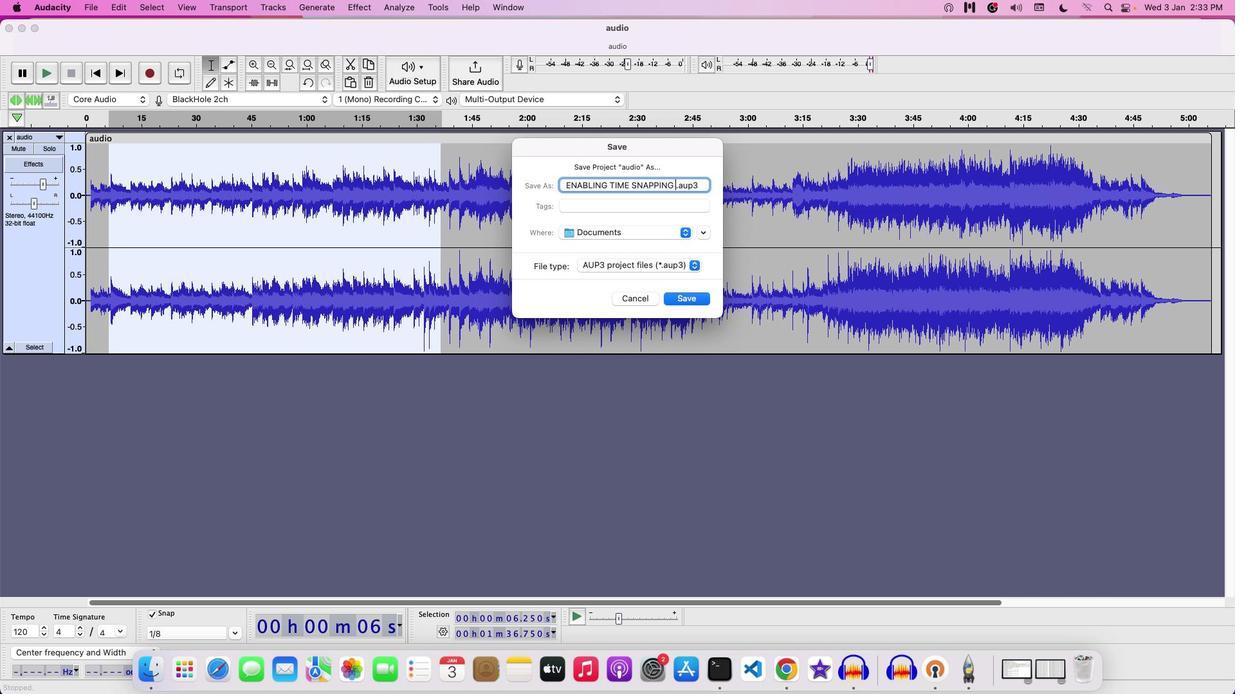 
Action: Mouse moved to (696, 302)
Screenshot: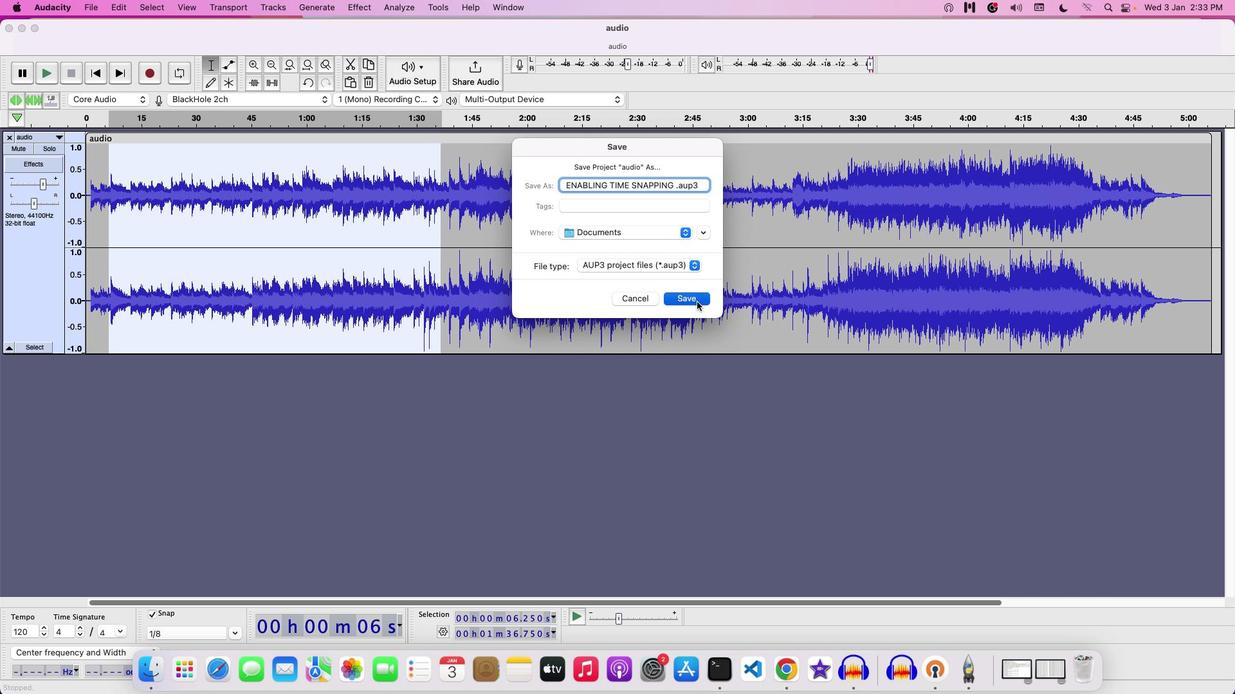
Action: Mouse pressed left at (696, 302)
Screenshot: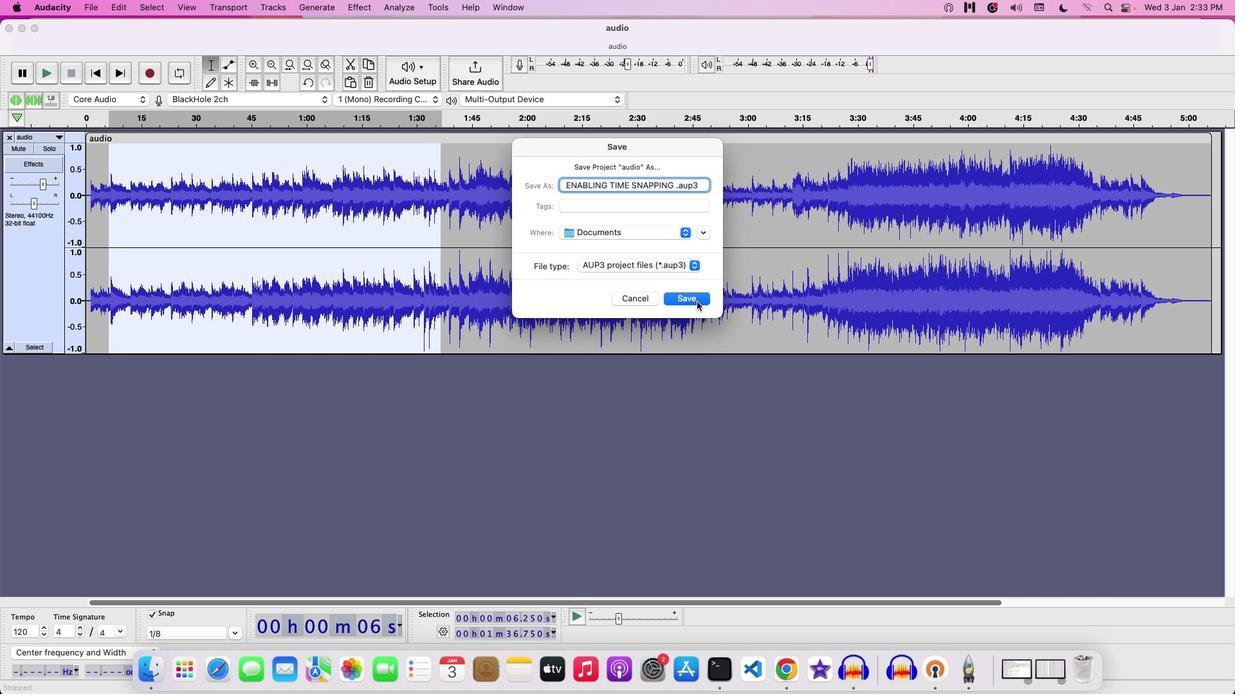 
Action: Mouse moved to (696, 301)
Screenshot: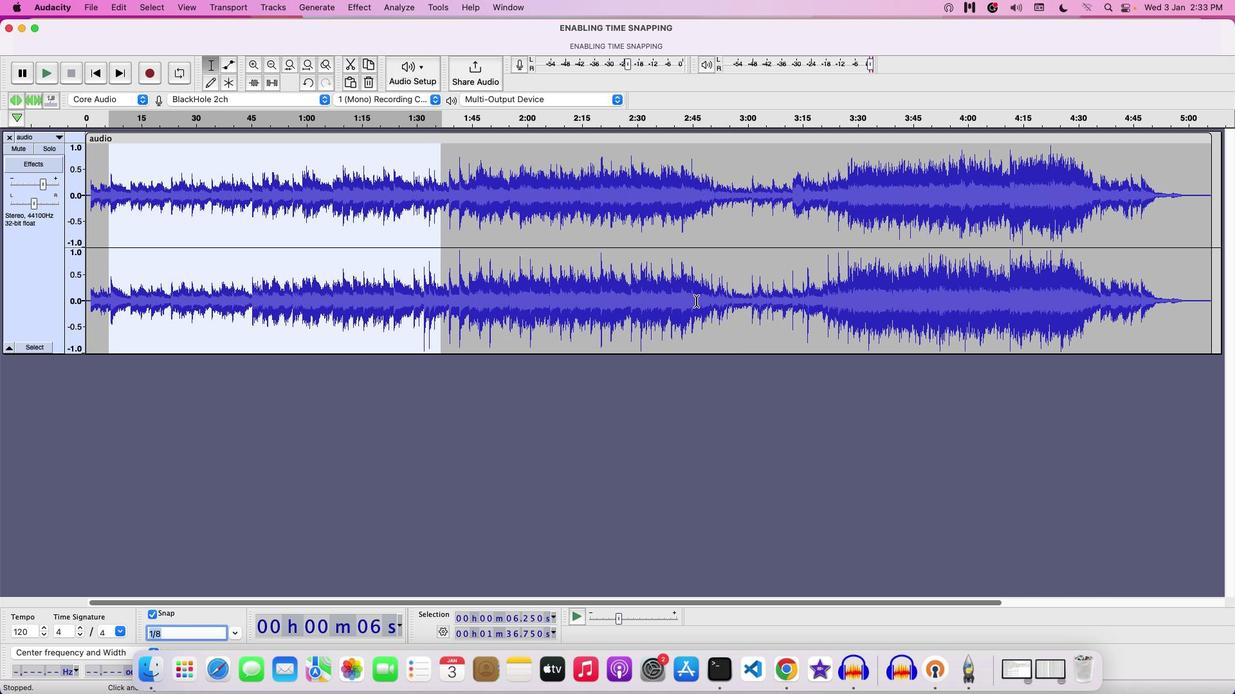 
